 Task: In the  document Love.docx Use the tool word Count 'and display word count while typing' Create the translated copy of the document in  'German' Change notification to  None
Action: Mouse moved to (302, 483)
Screenshot: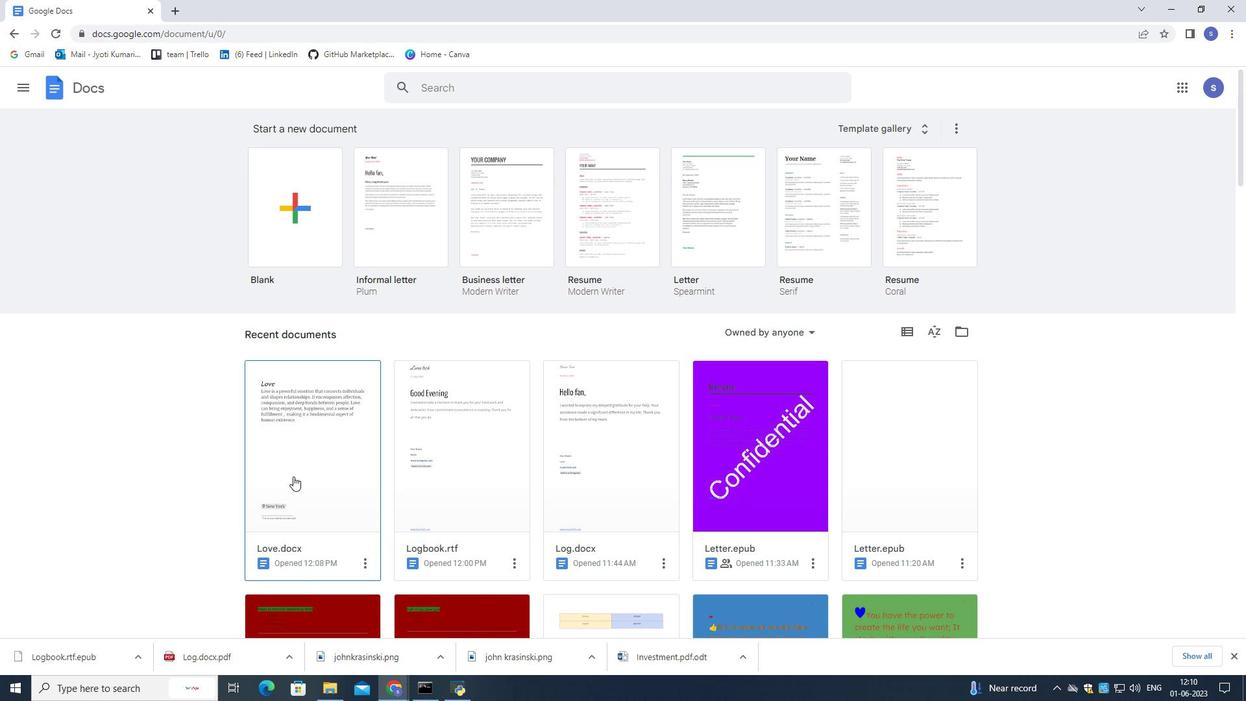 
Action: Mouse pressed left at (302, 483)
Screenshot: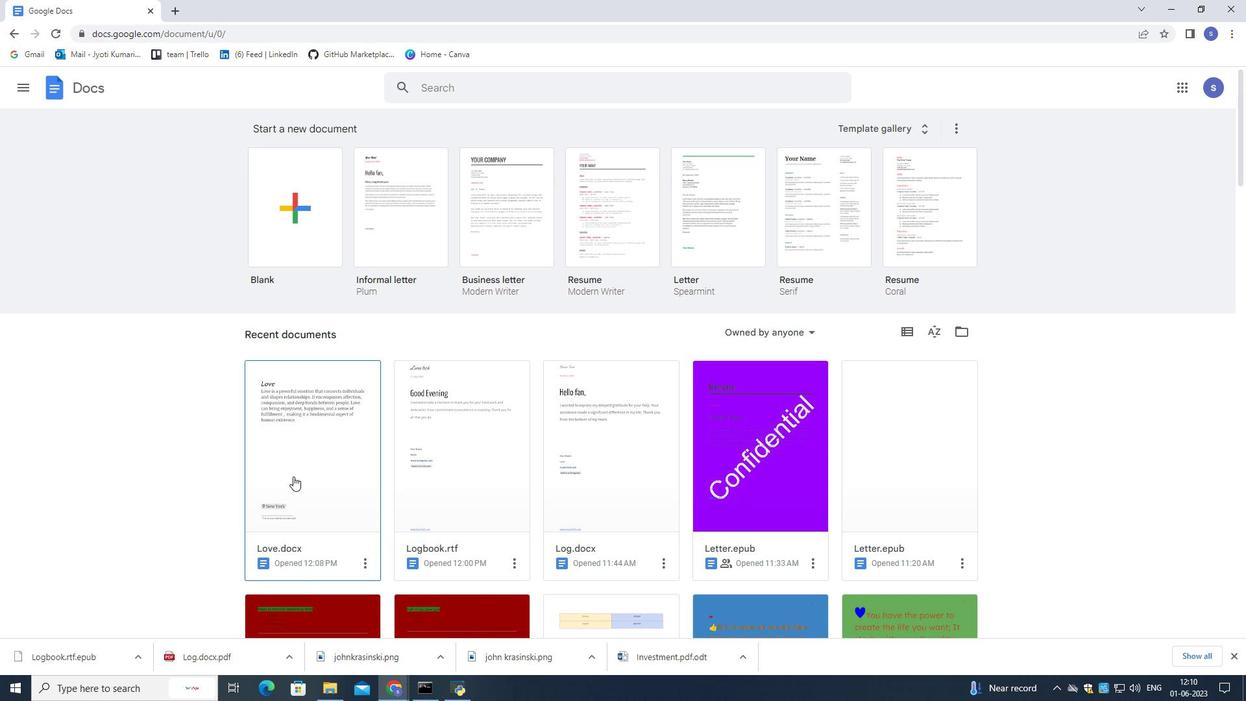 
Action: Mouse pressed left at (302, 483)
Screenshot: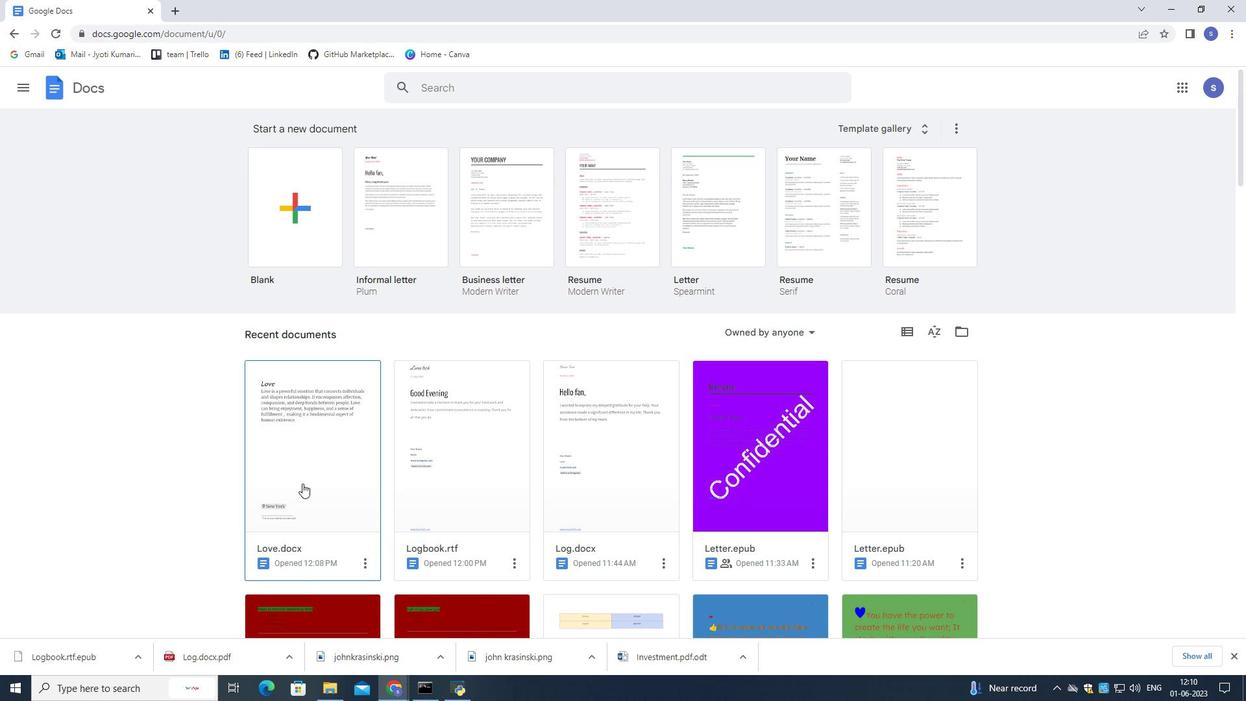
Action: Mouse moved to (214, 100)
Screenshot: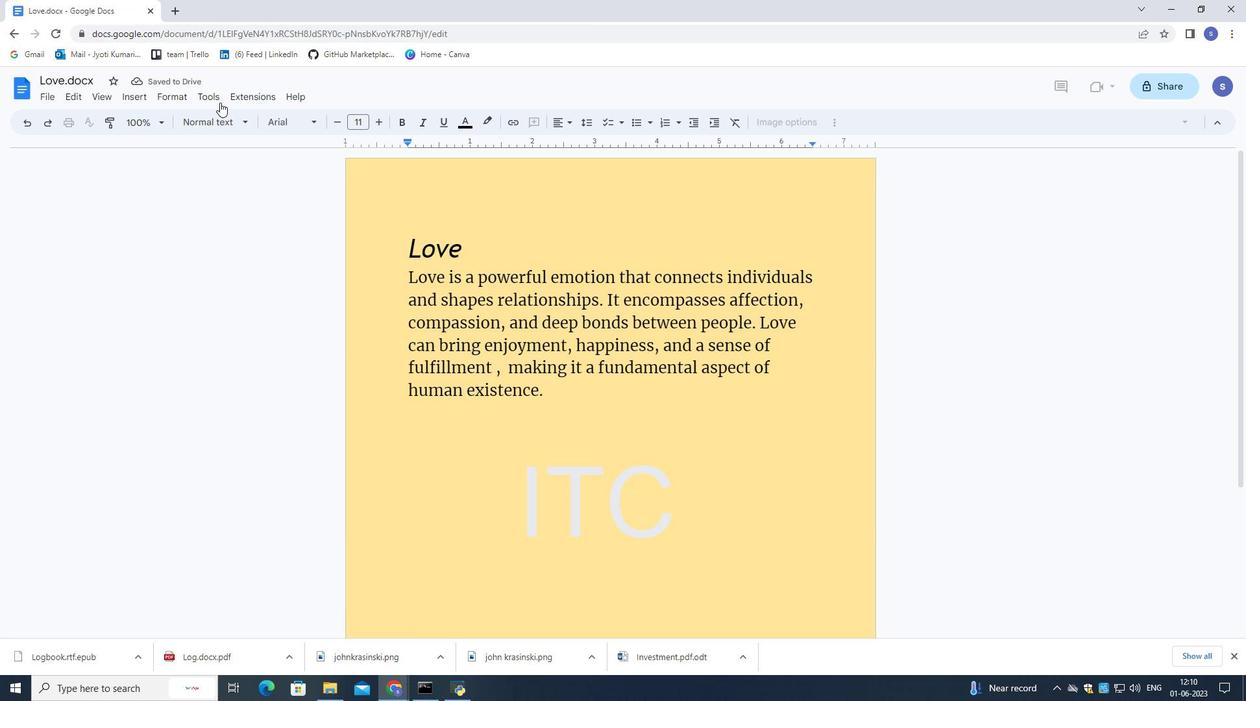 
Action: Mouse pressed left at (214, 100)
Screenshot: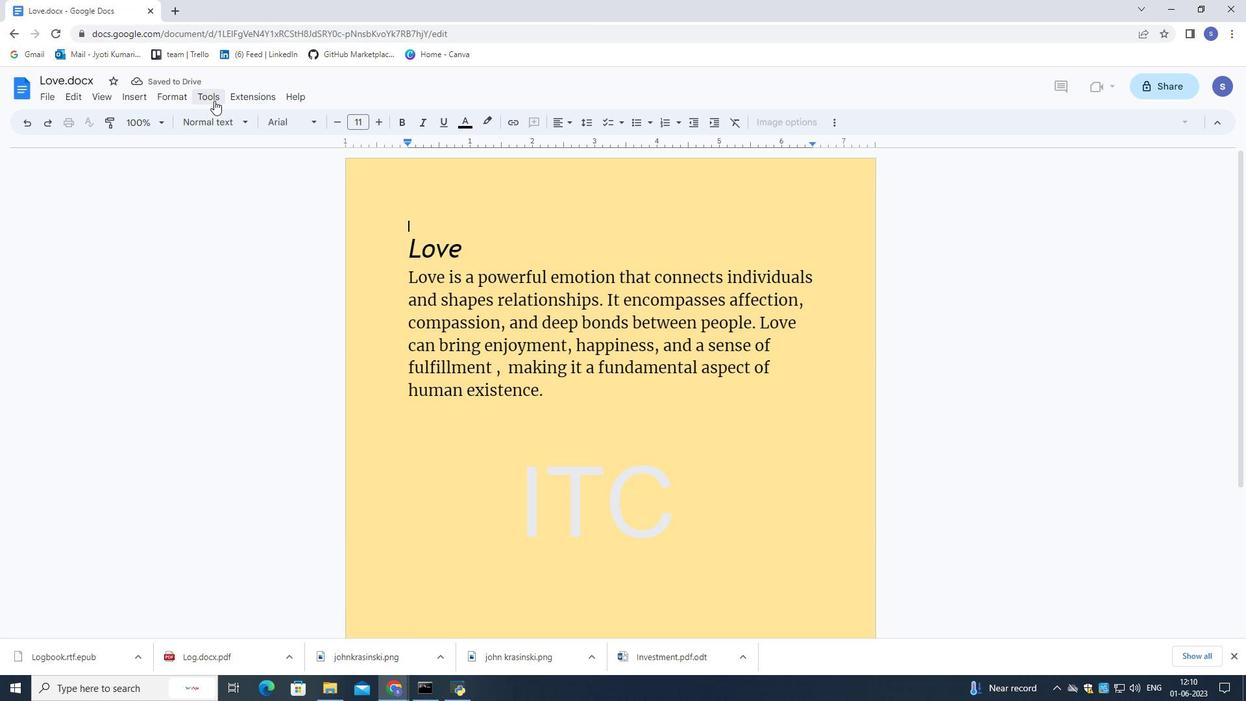 
Action: Mouse moved to (232, 135)
Screenshot: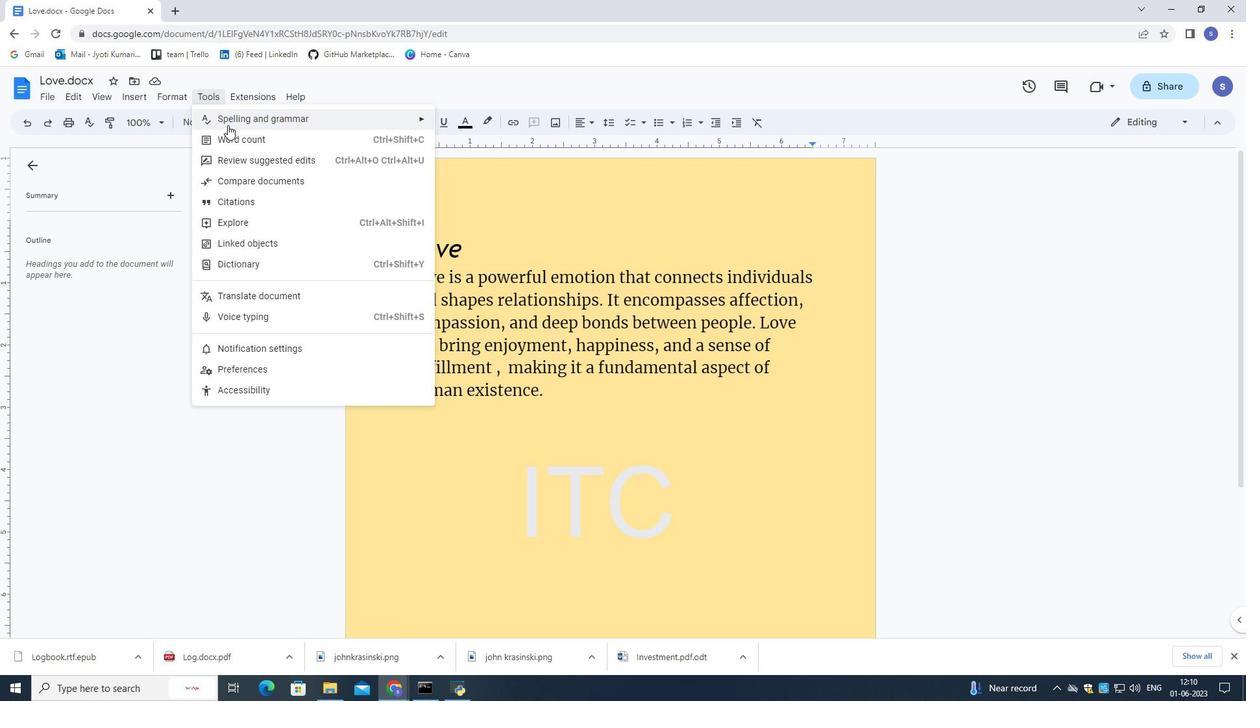 
Action: Mouse pressed left at (232, 135)
Screenshot: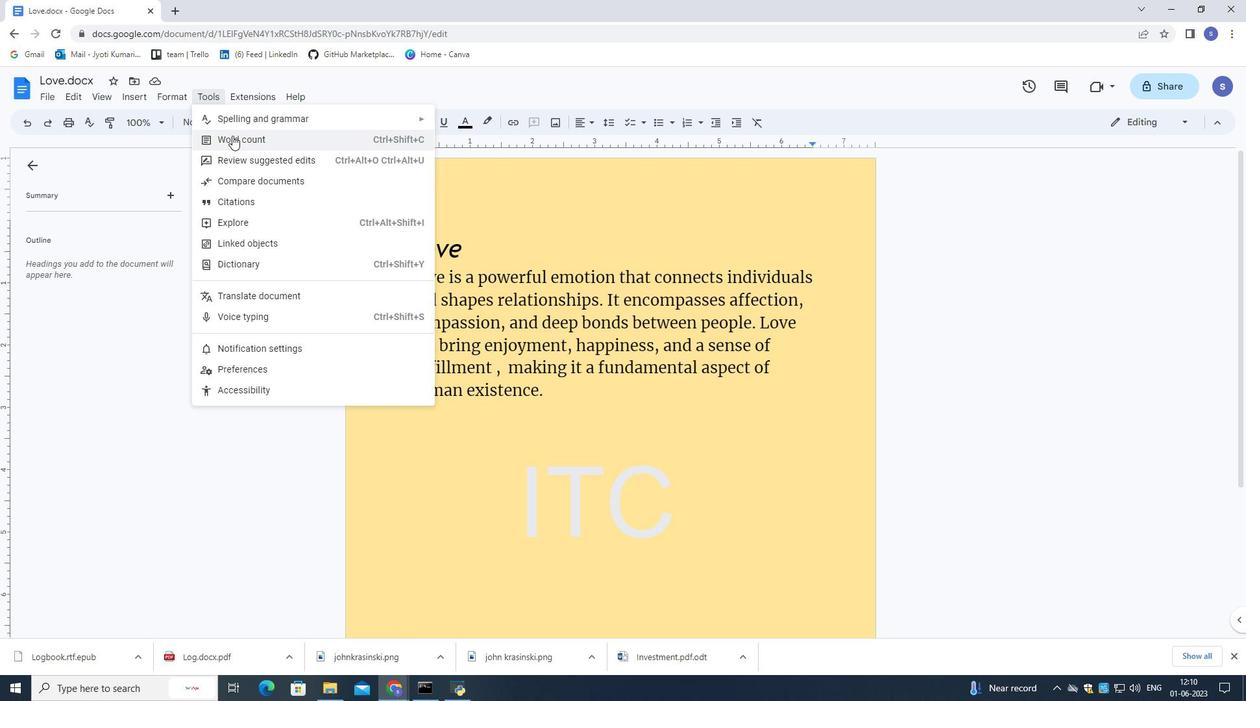 
Action: Mouse moved to (662, 403)
Screenshot: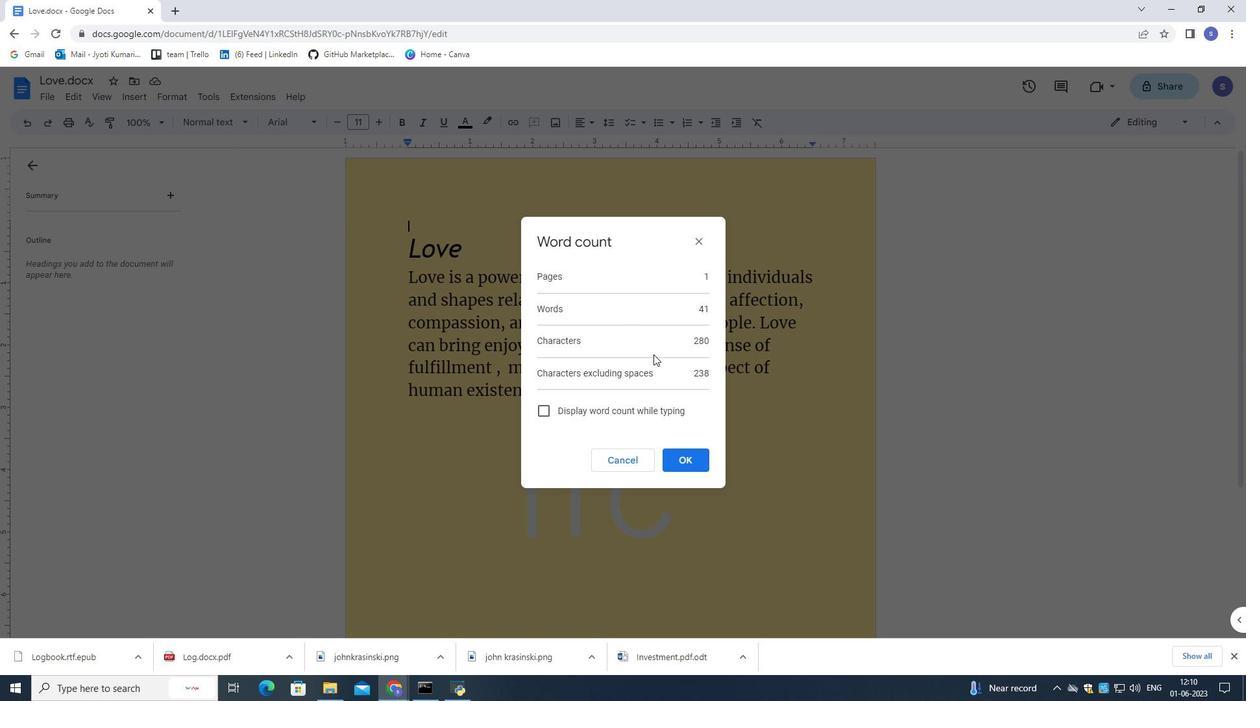 
Action: Mouse pressed left at (662, 403)
Screenshot: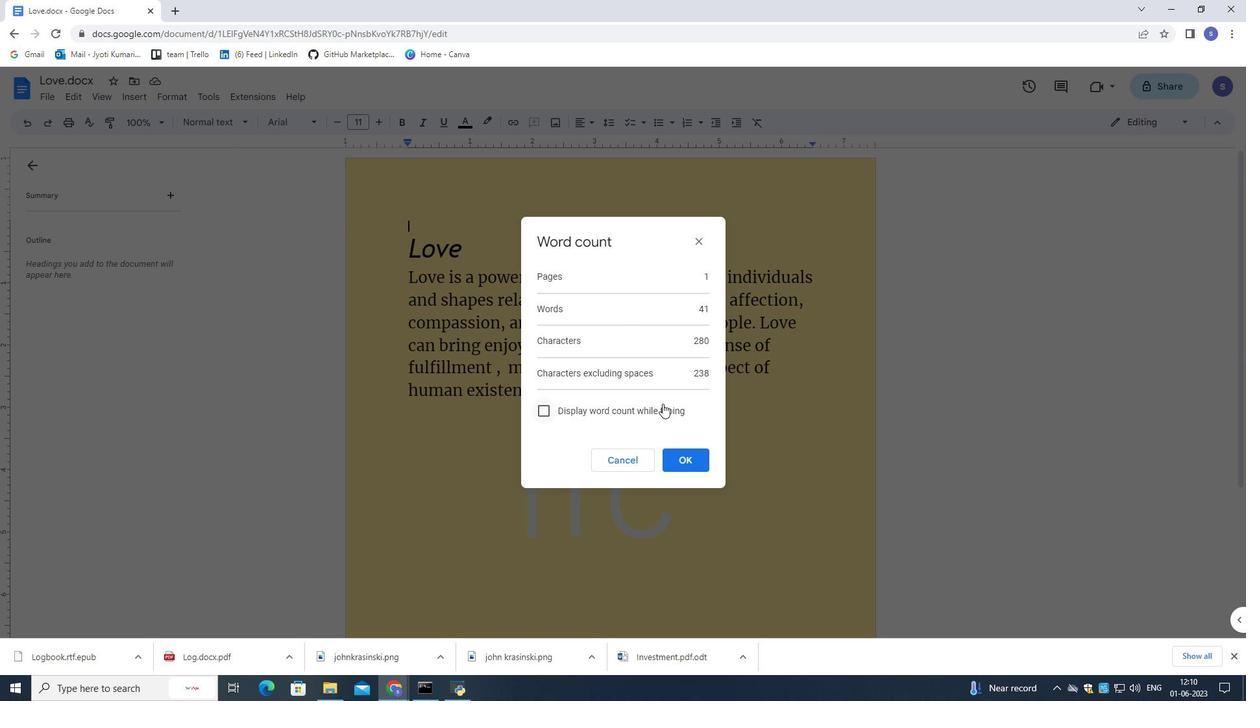 
Action: Mouse moved to (693, 457)
Screenshot: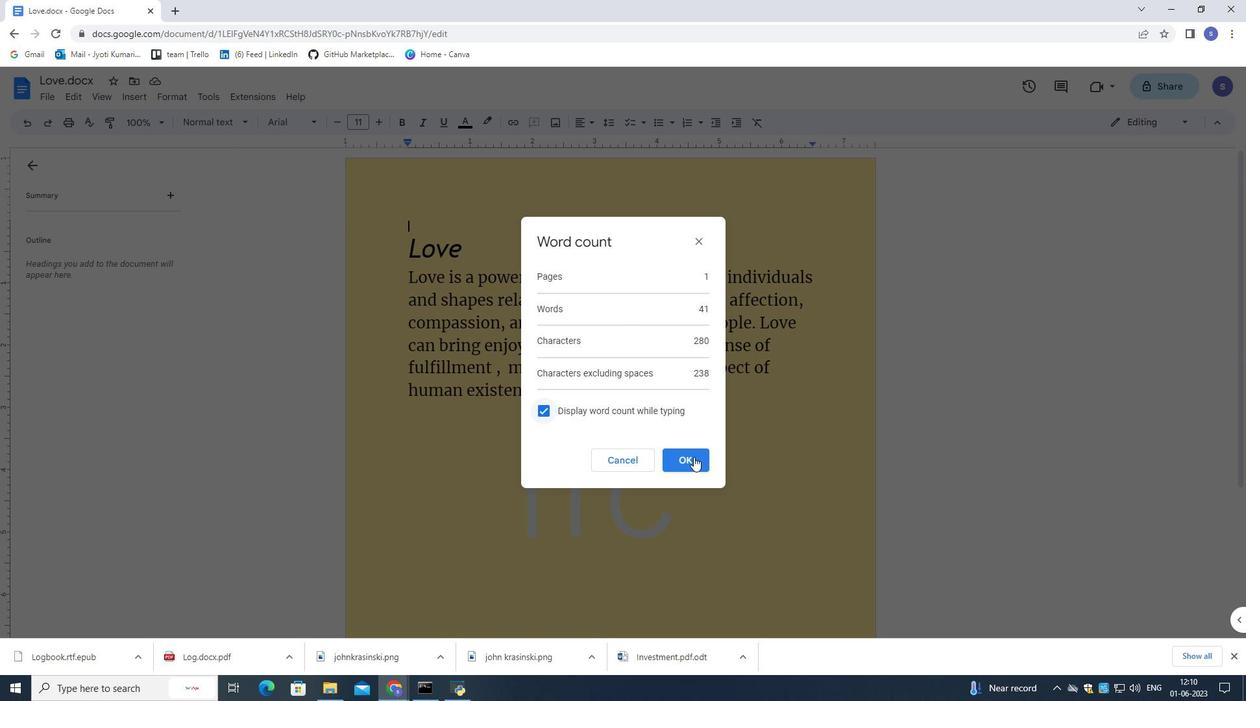 
Action: Mouse pressed left at (693, 457)
Screenshot: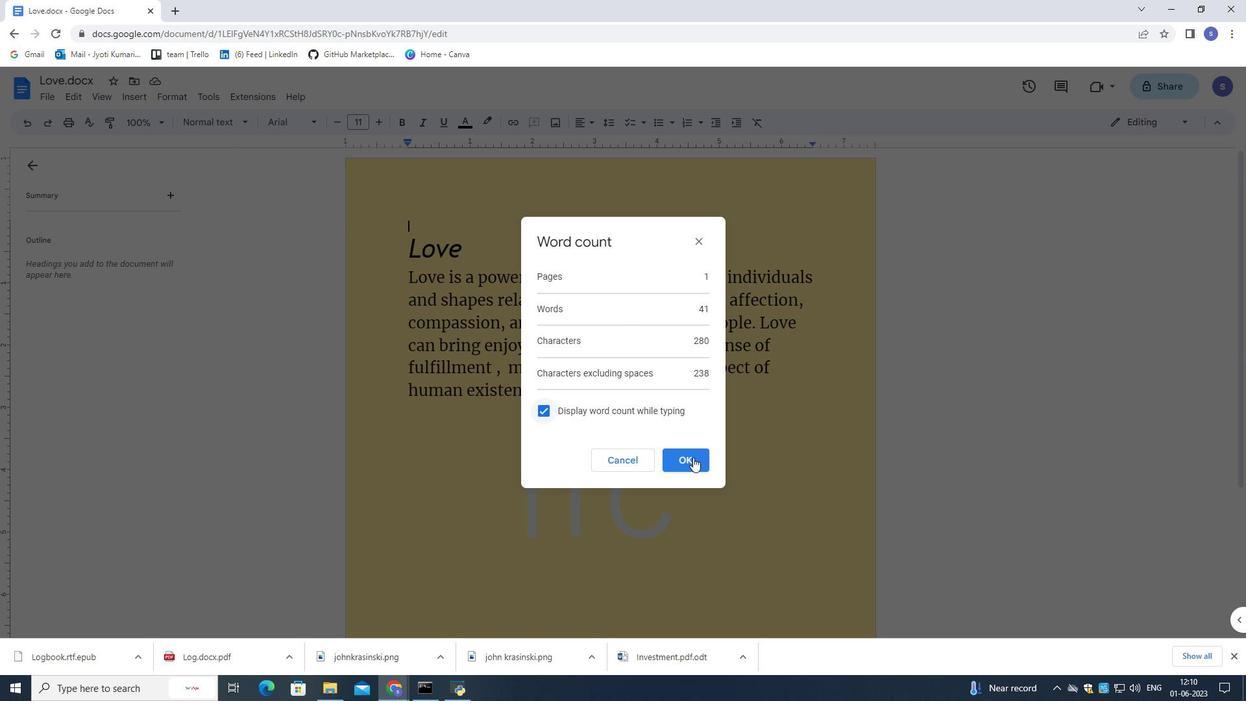 
Action: Mouse moved to (169, 96)
Screenshot: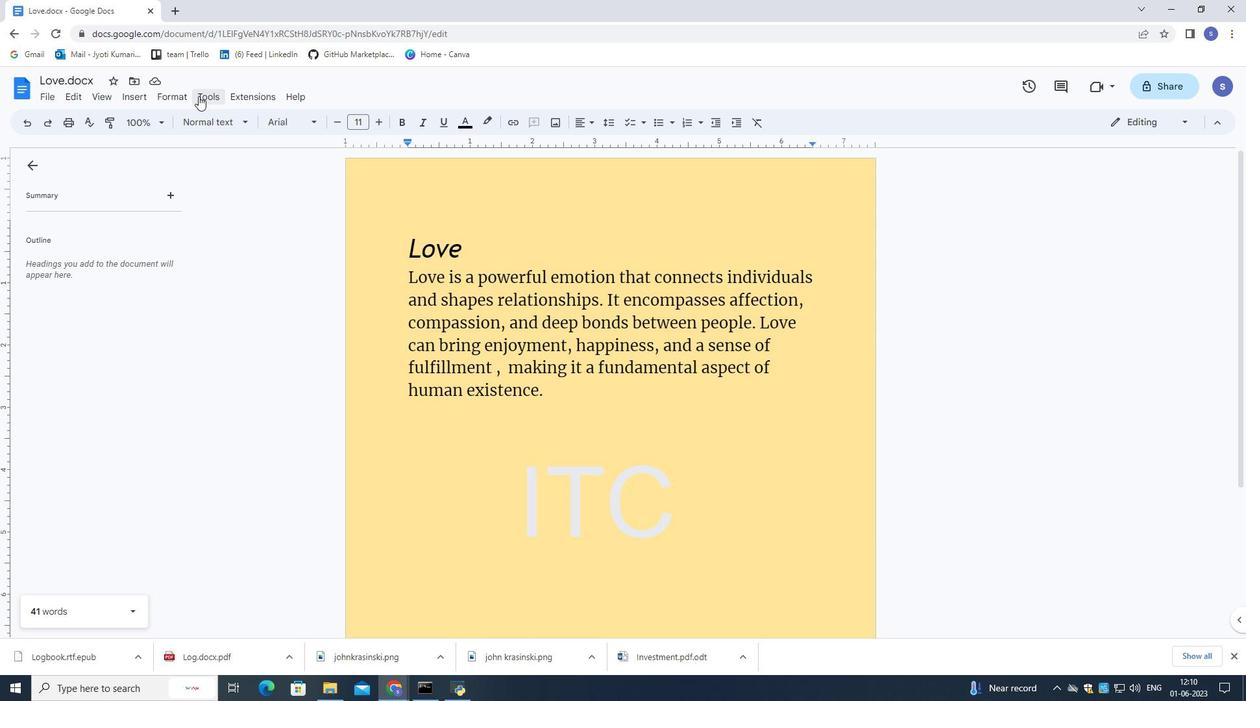 
Action: Mouse pressed left at (169, 96)
Screenshot: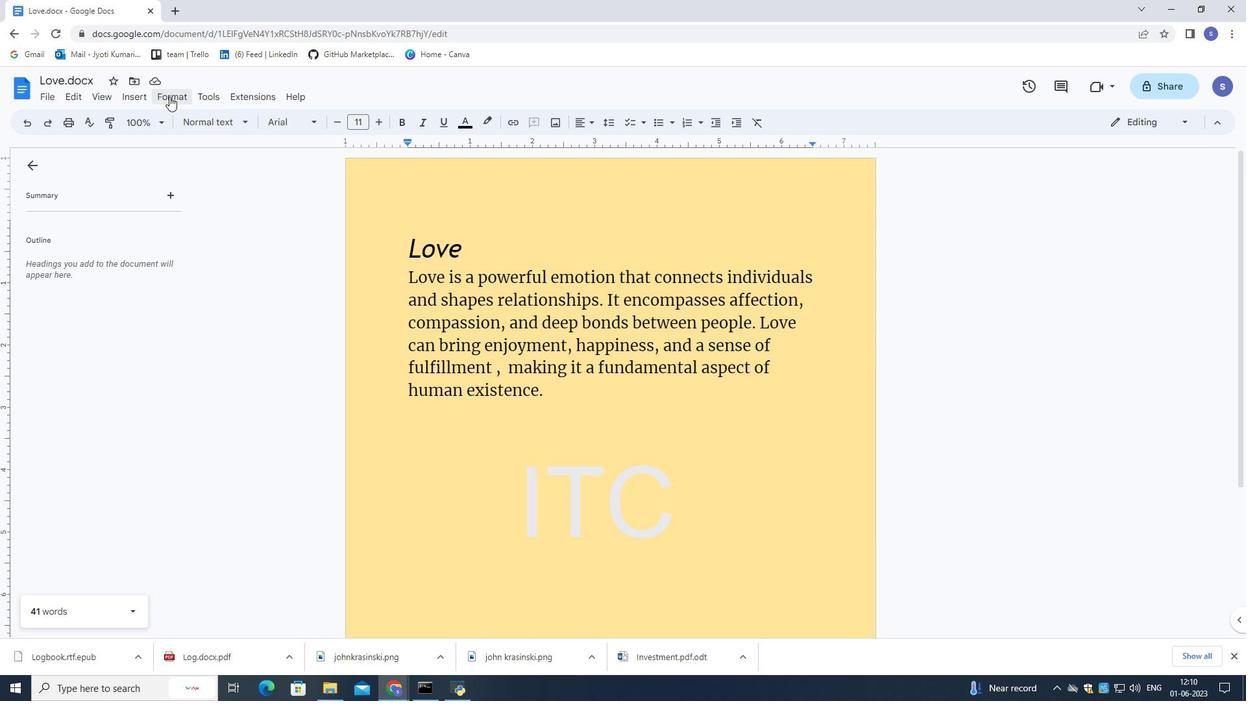 
Action: Mouse moved to (272, 294)
Screenshot: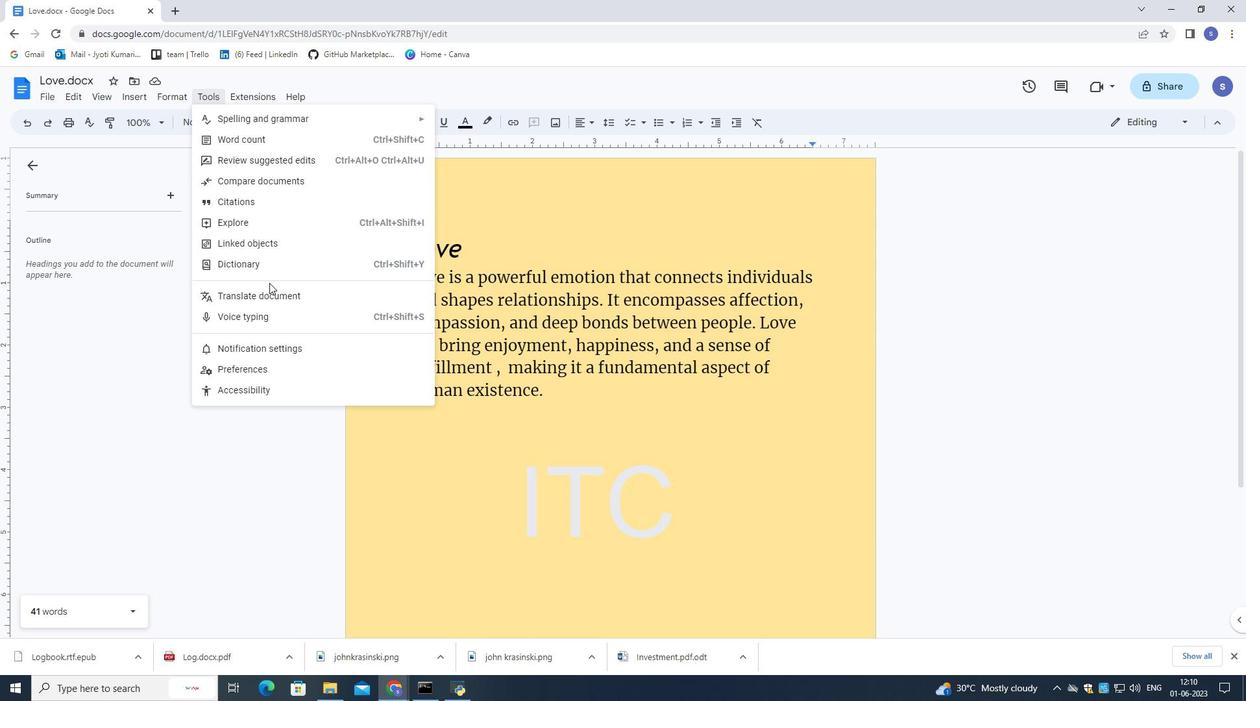 
Action: Mouse pressed left at (272, 294)
Screenshot: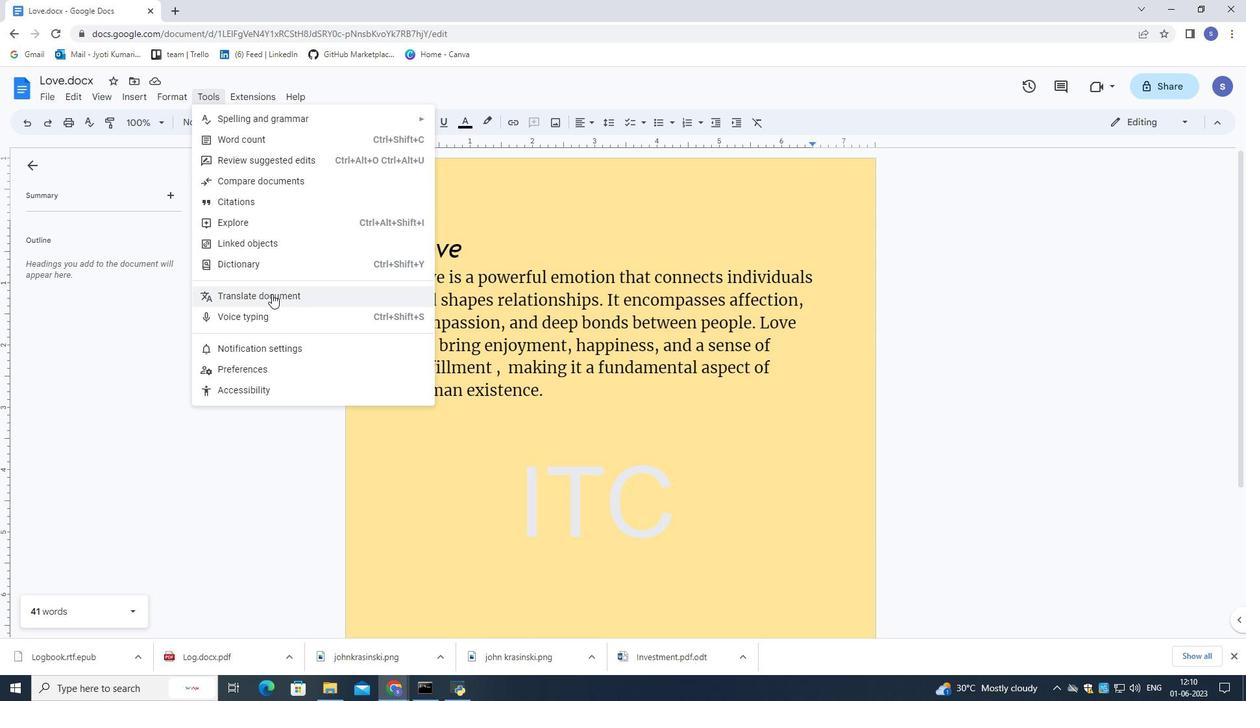 
Action: Mouse moved to (582, 375)
Screenshot: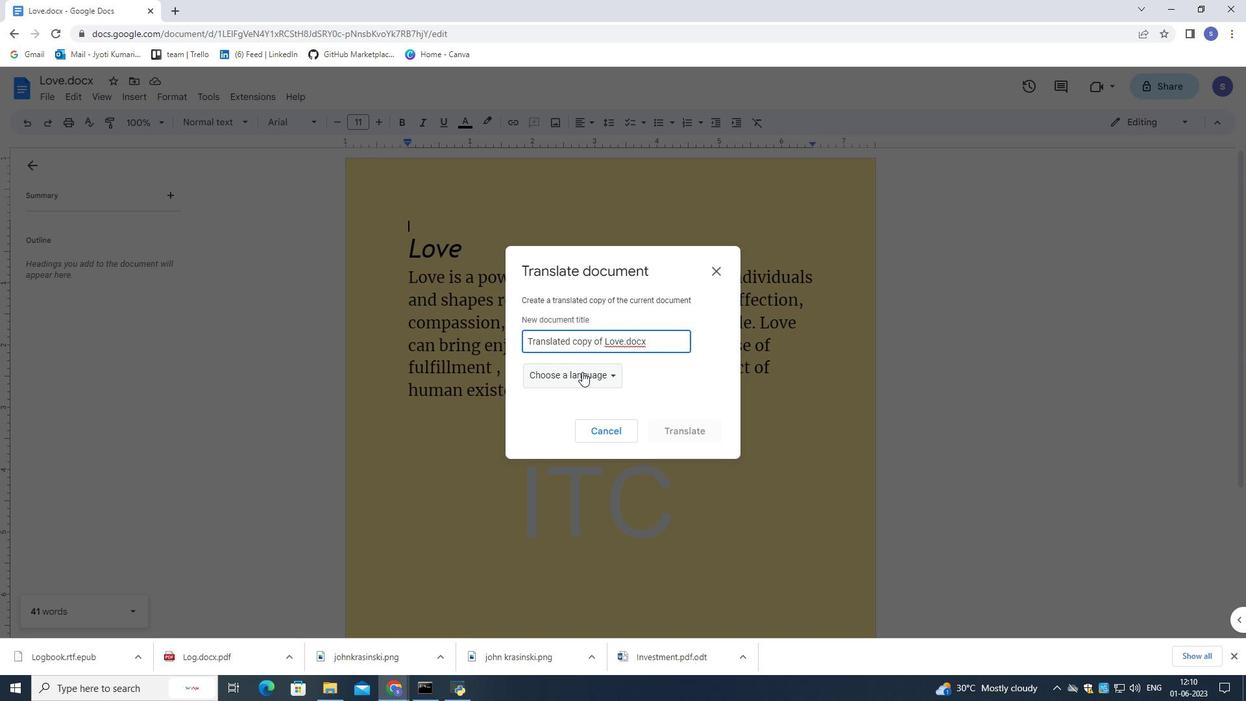 
Action: Mouse pressed left at (582, 375)
Screenshot: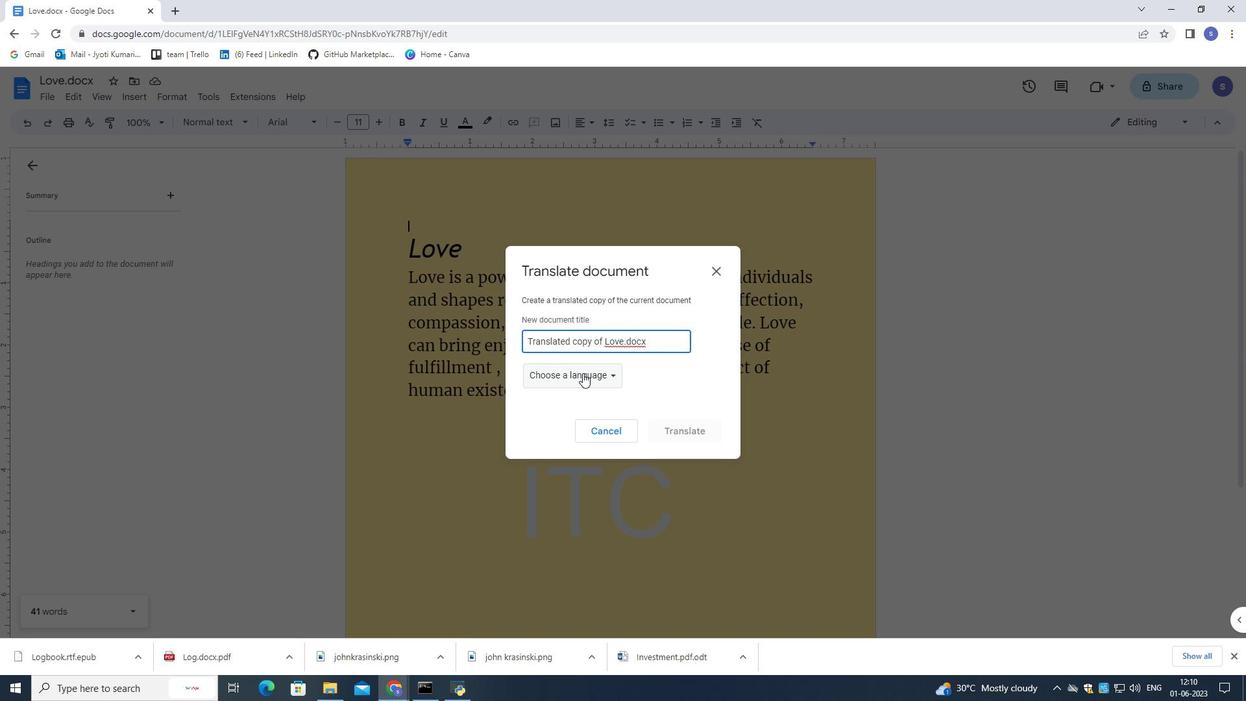 
Action: Mouse moved to (582, 464)
Screenshot: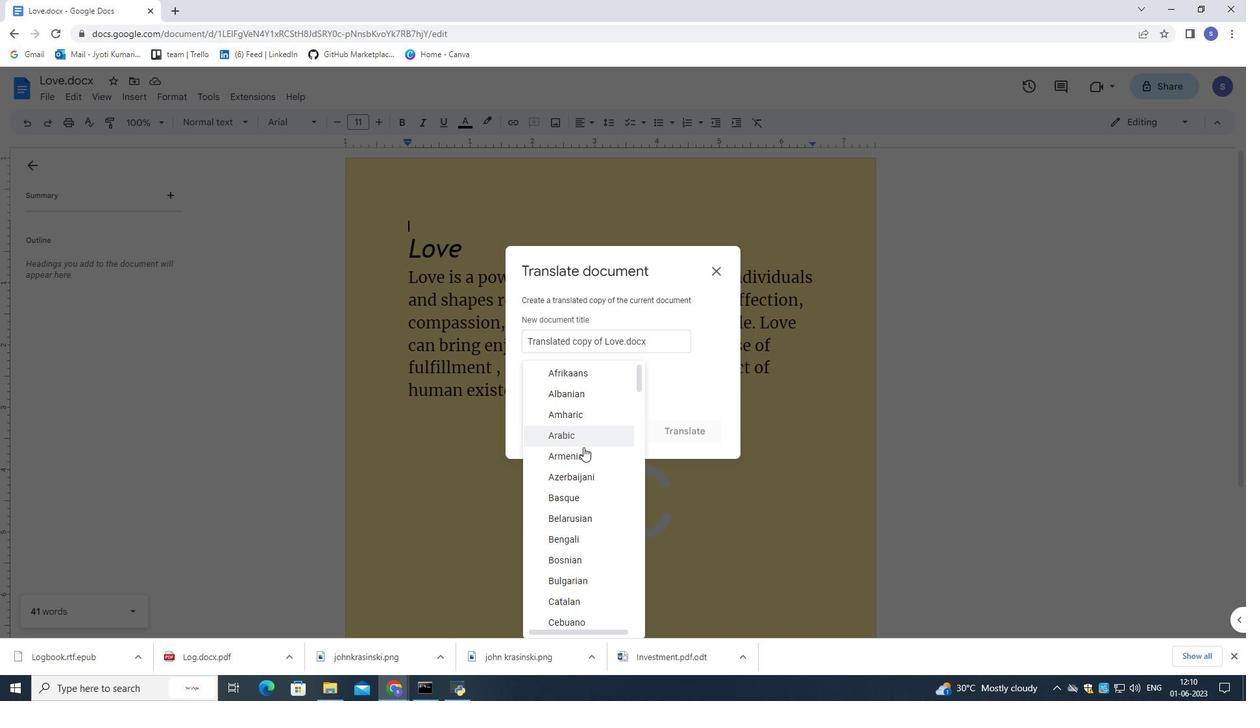 
Action: Mouse scrolled (582, 463) with delta (0, 0)
Screenshot: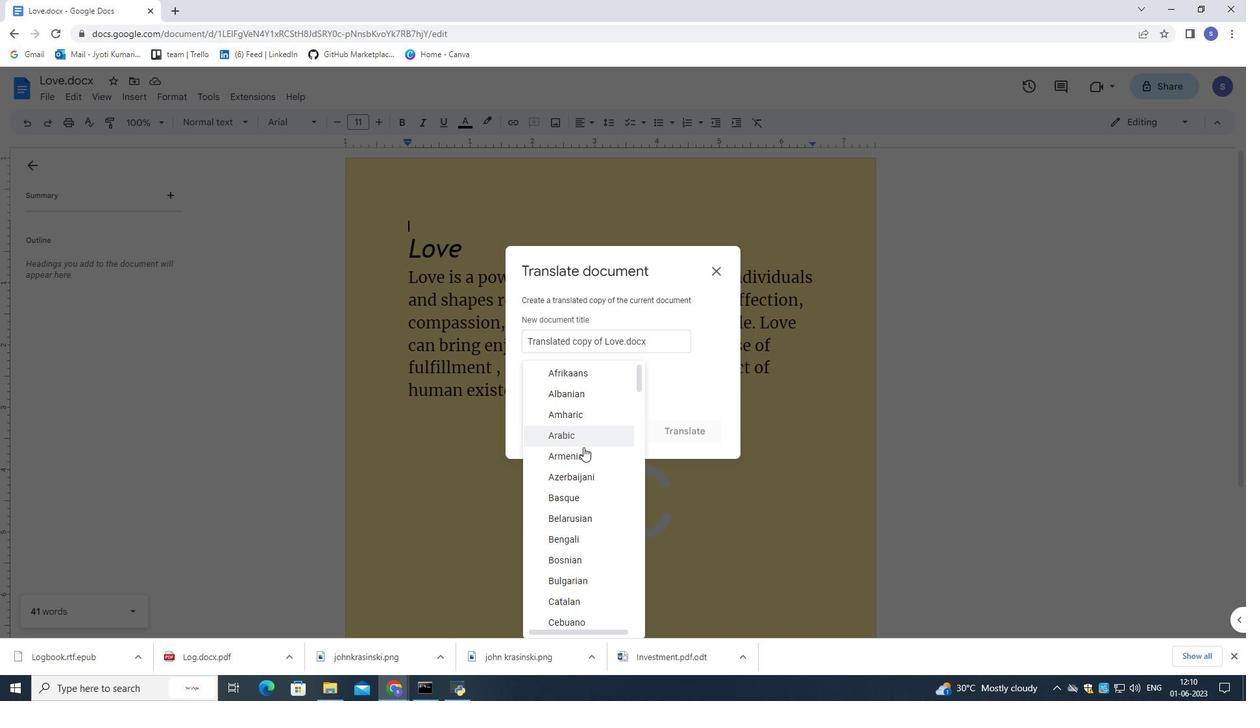 
Action: Mouse moved to (582, 464)
Screenshot: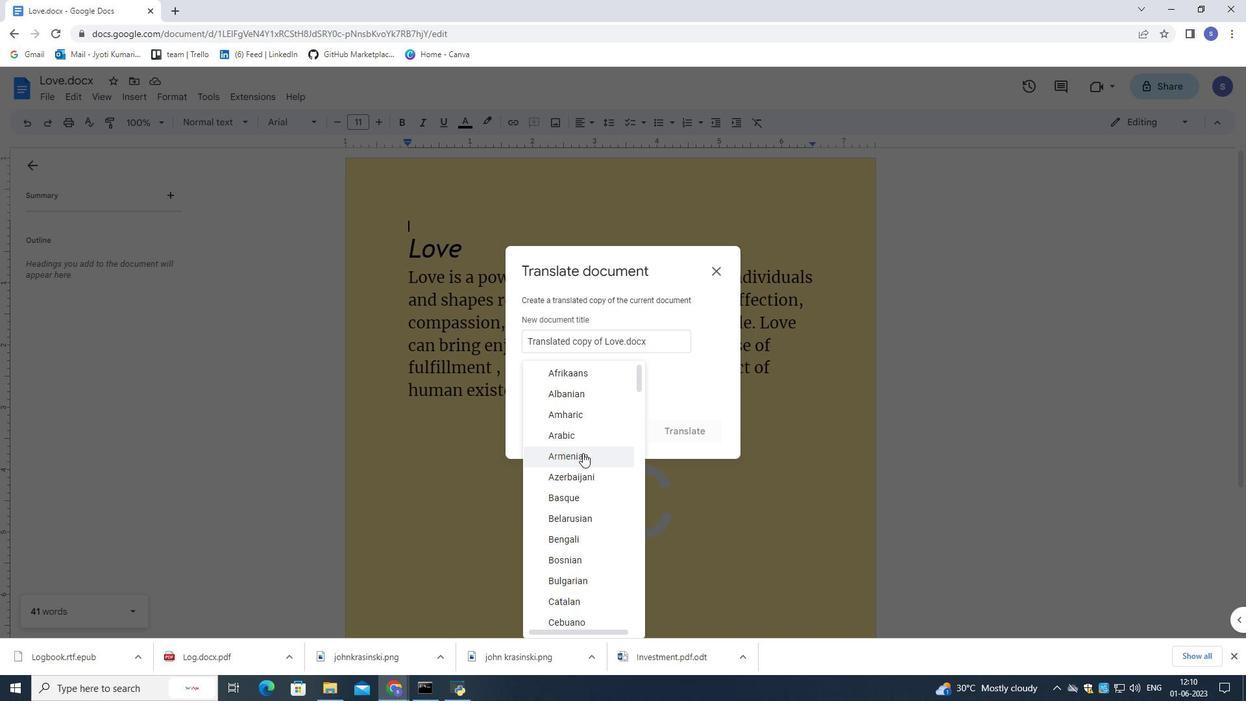 
Action: Mouse scrolled (582, 464) with delta (0, 0)
Screenshot: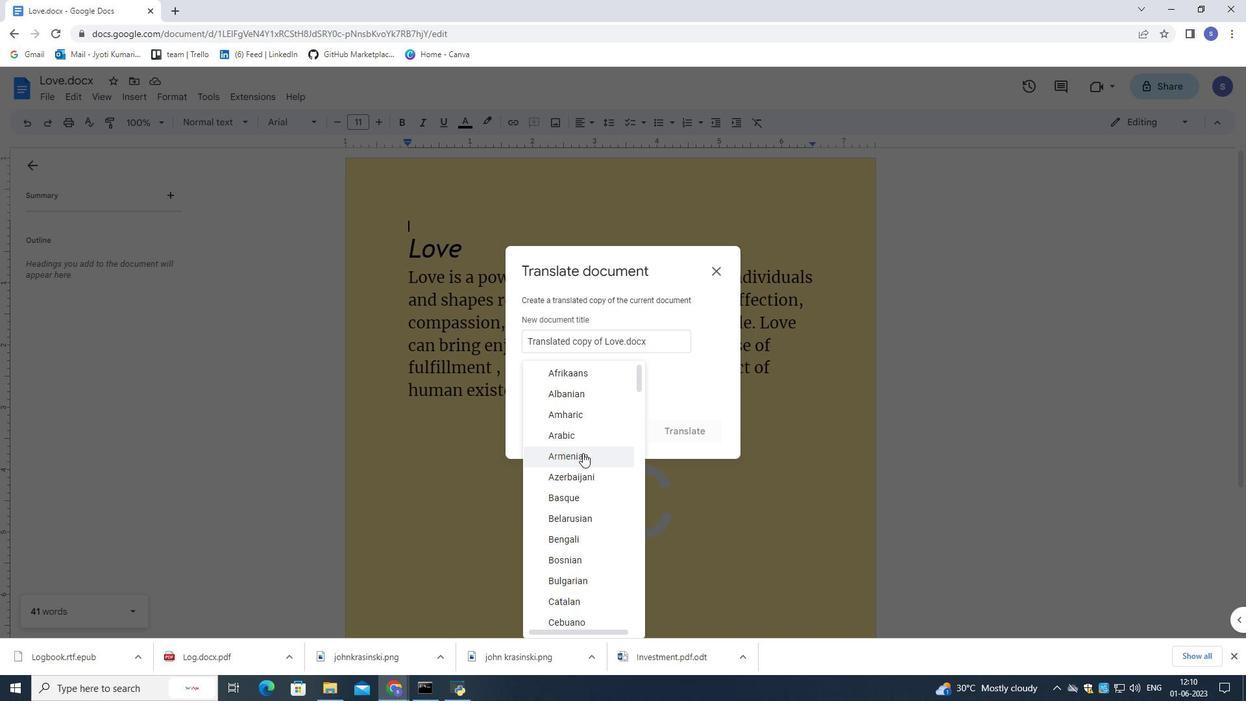
Action: Mouse scrolled (582, 464) with delta (0, 0)
Screenshot: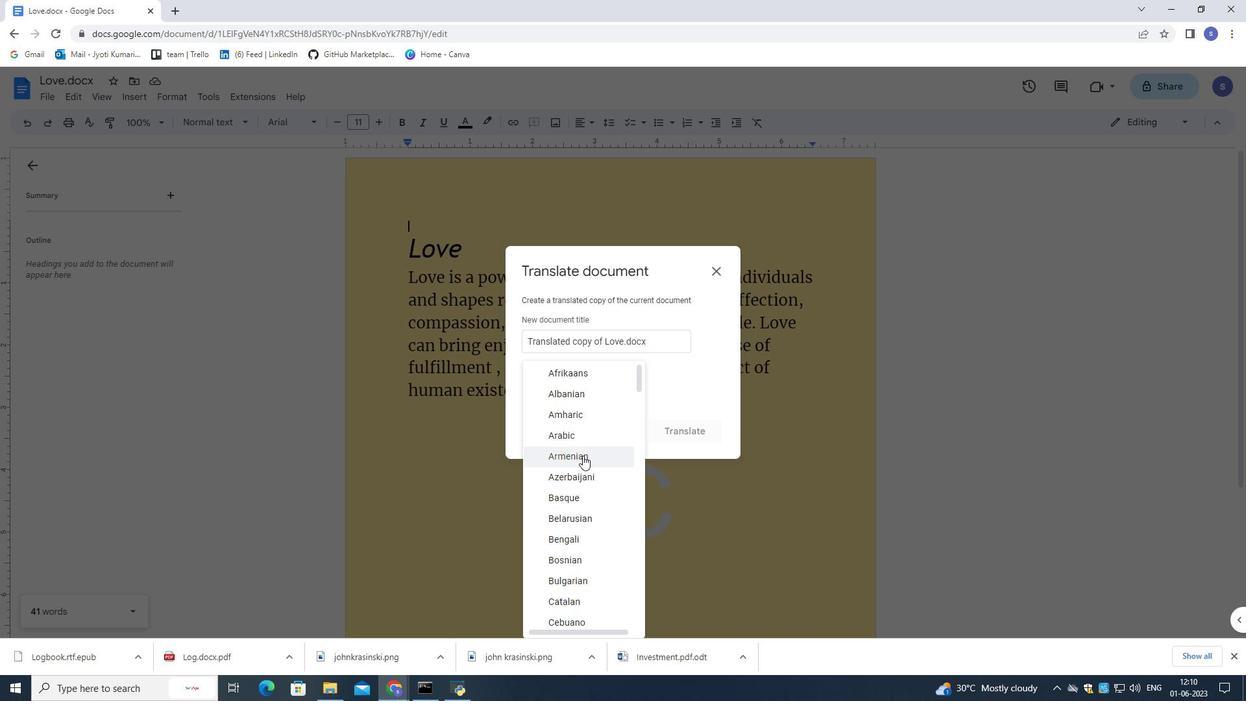 
Action: Mouse scrolled (582, 464) with delta (0, 0)
Screenshot: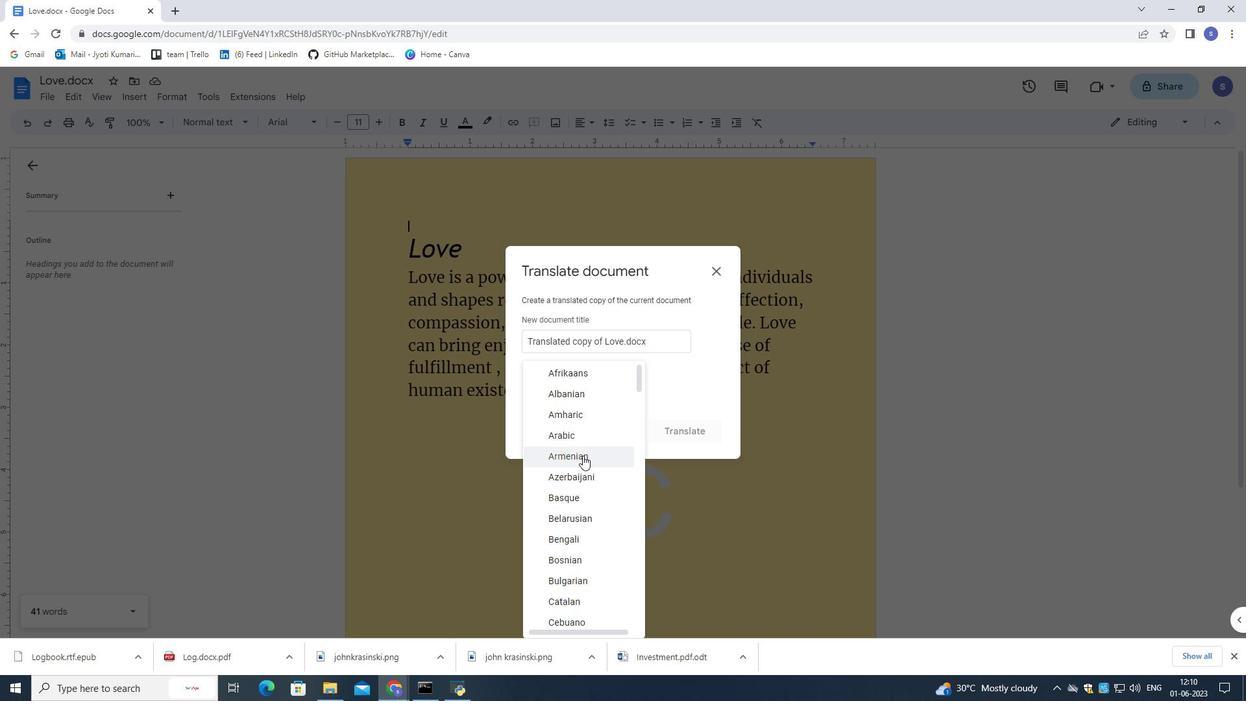 
Action: Mouse scrolled (582, 464) with delta (0, 0)
Screenshot: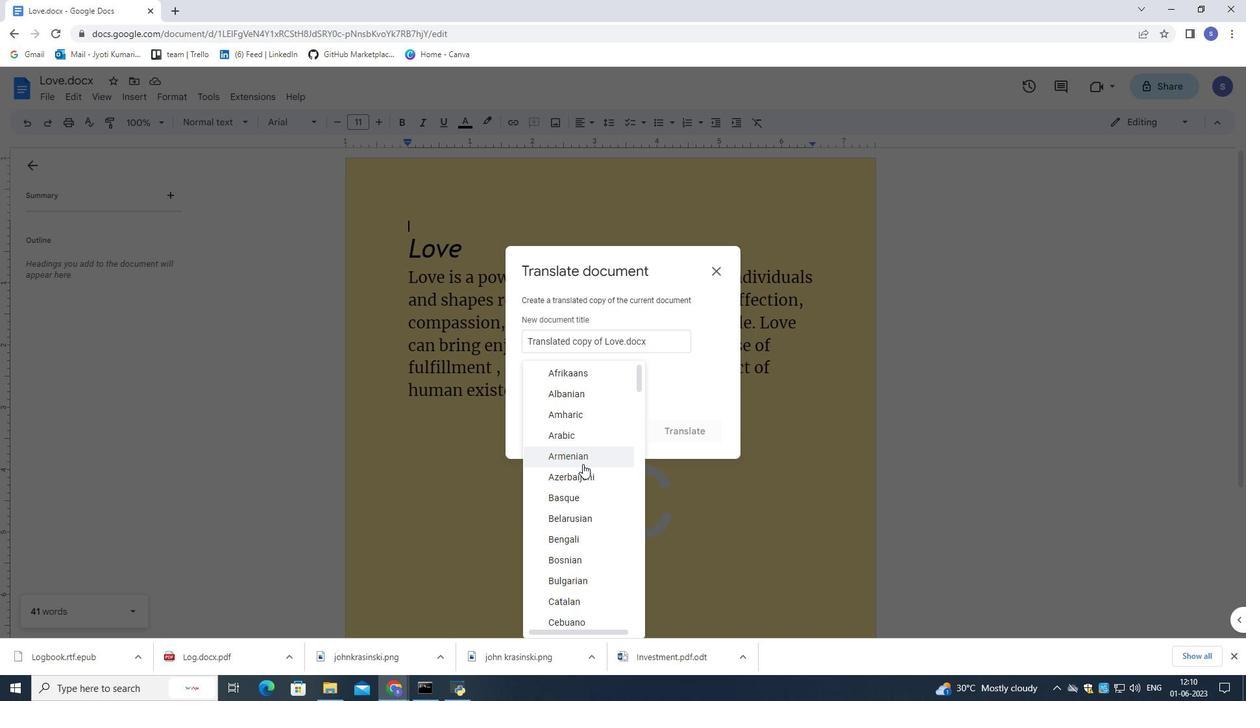 
Action: Mouse scrolled (582, 464) with delta (0, 0)
Screenshot: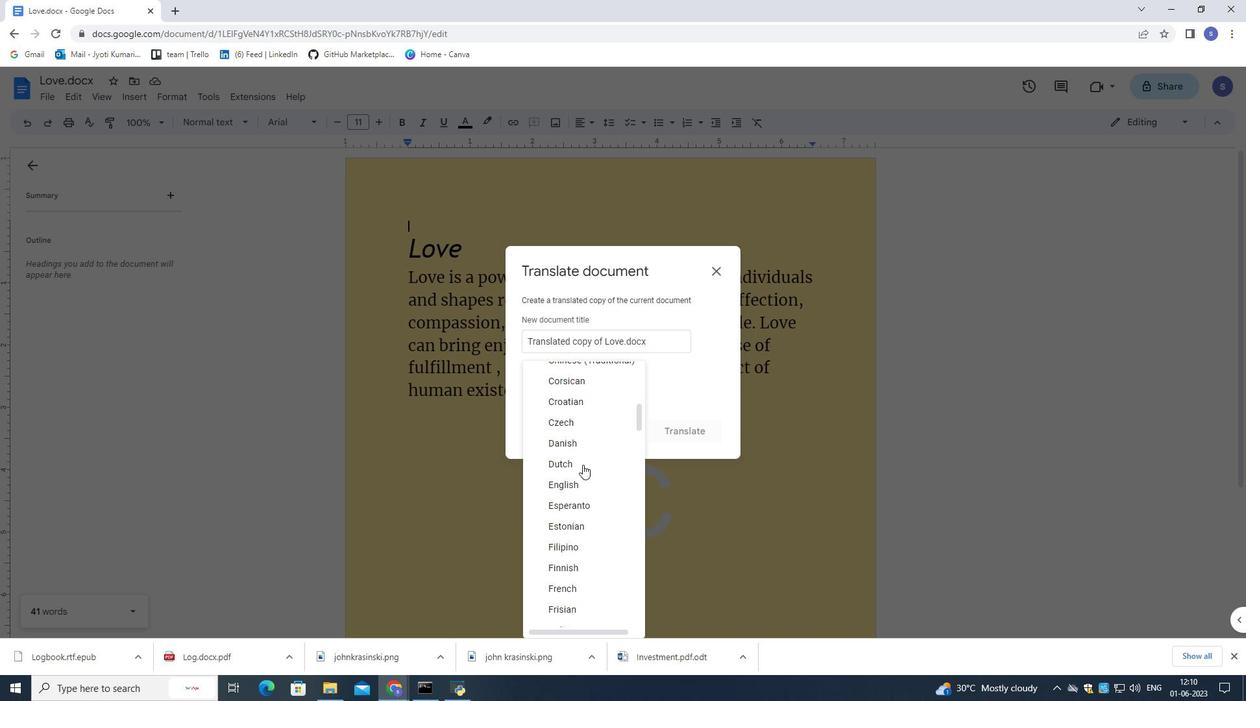 
Action: Mouse scrolled (582, 464) with delta (0, 0)
Screenshot: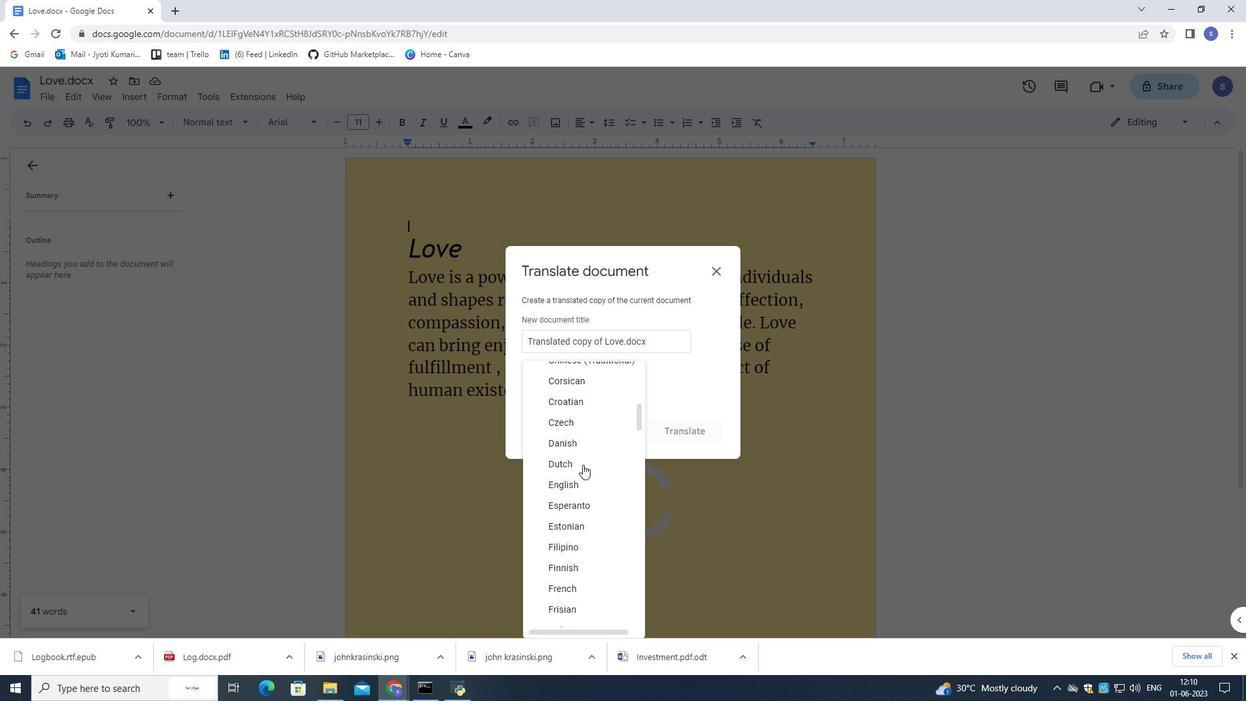 
Action: Mouse scrolled (582, 464) with delta (0, 0)
Screenshot: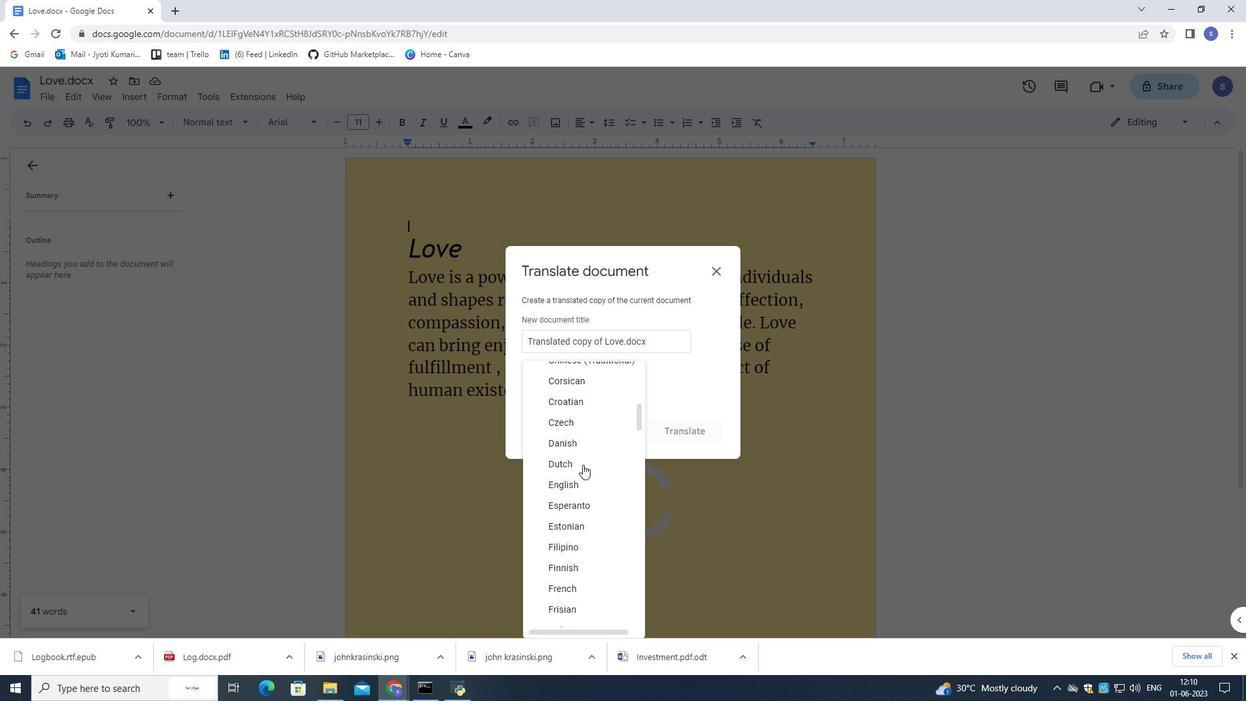 
Action: Mouse moved to (584, 471)
Screenshot: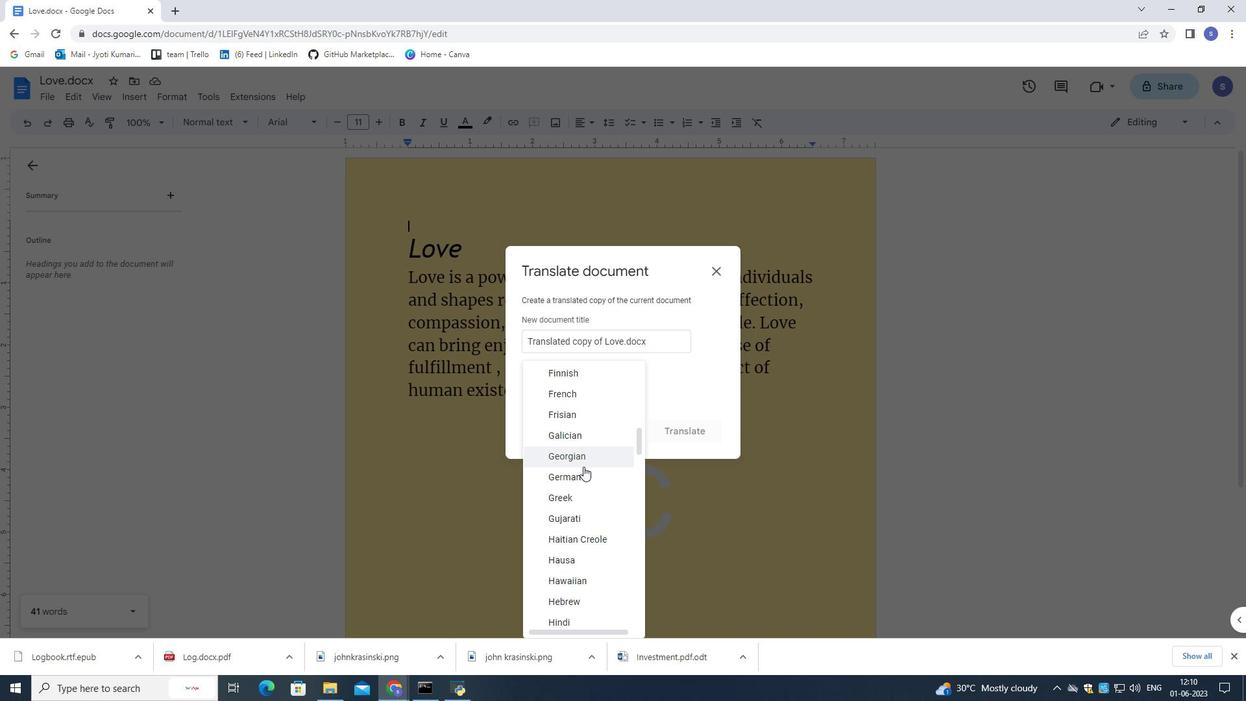 
Action: Mouse pressed left at (584, 471)
Screenshot: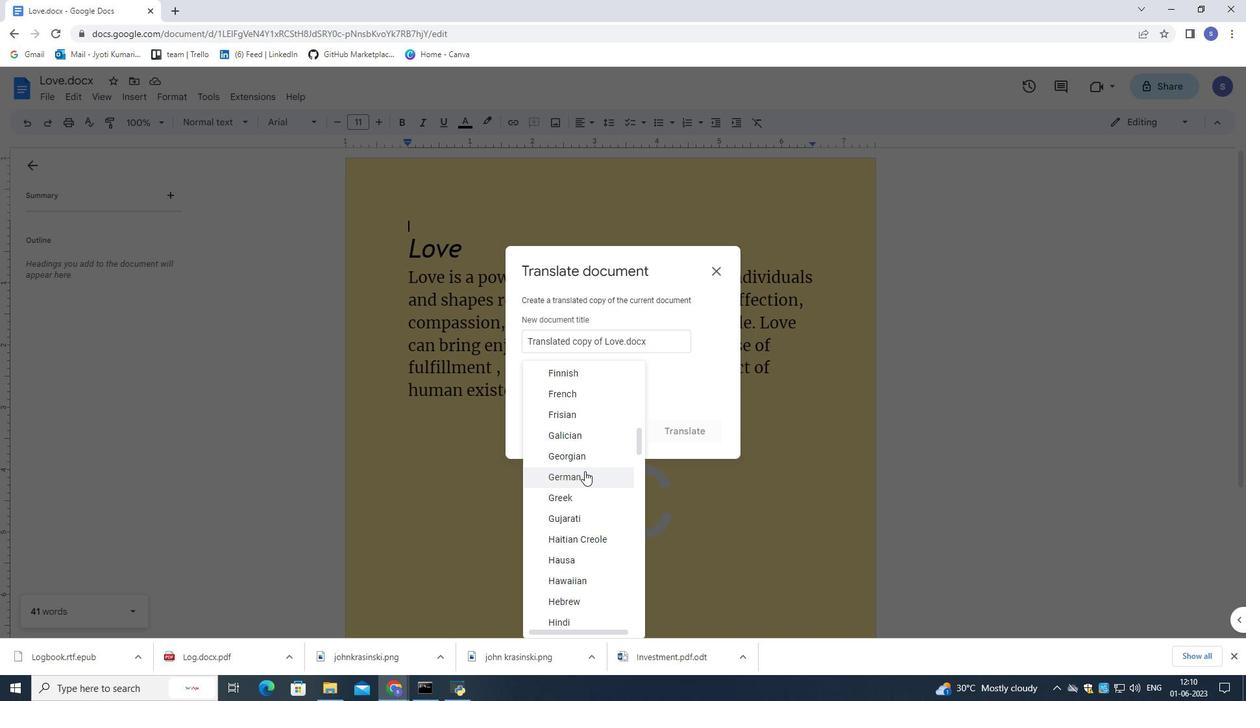 
Action: Mouse moved to (656, 434)
Screenshot: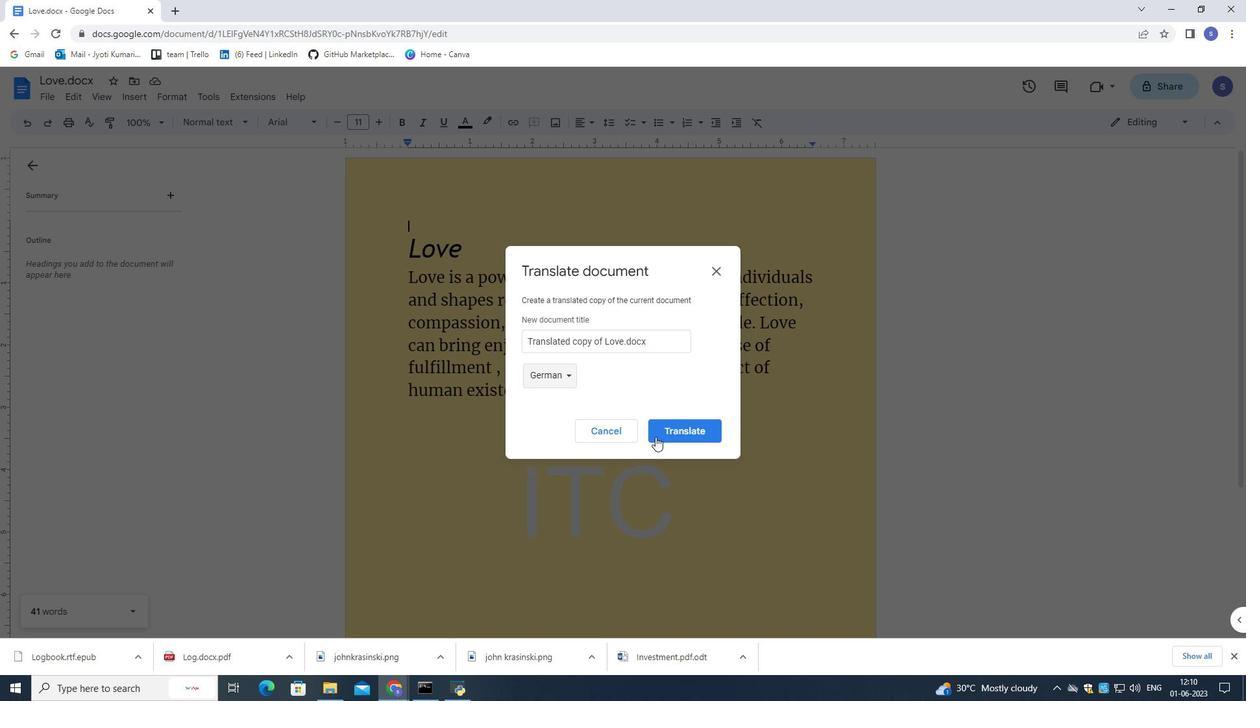 
Action: Mouse pressed left at (656, 434)
Screenshot: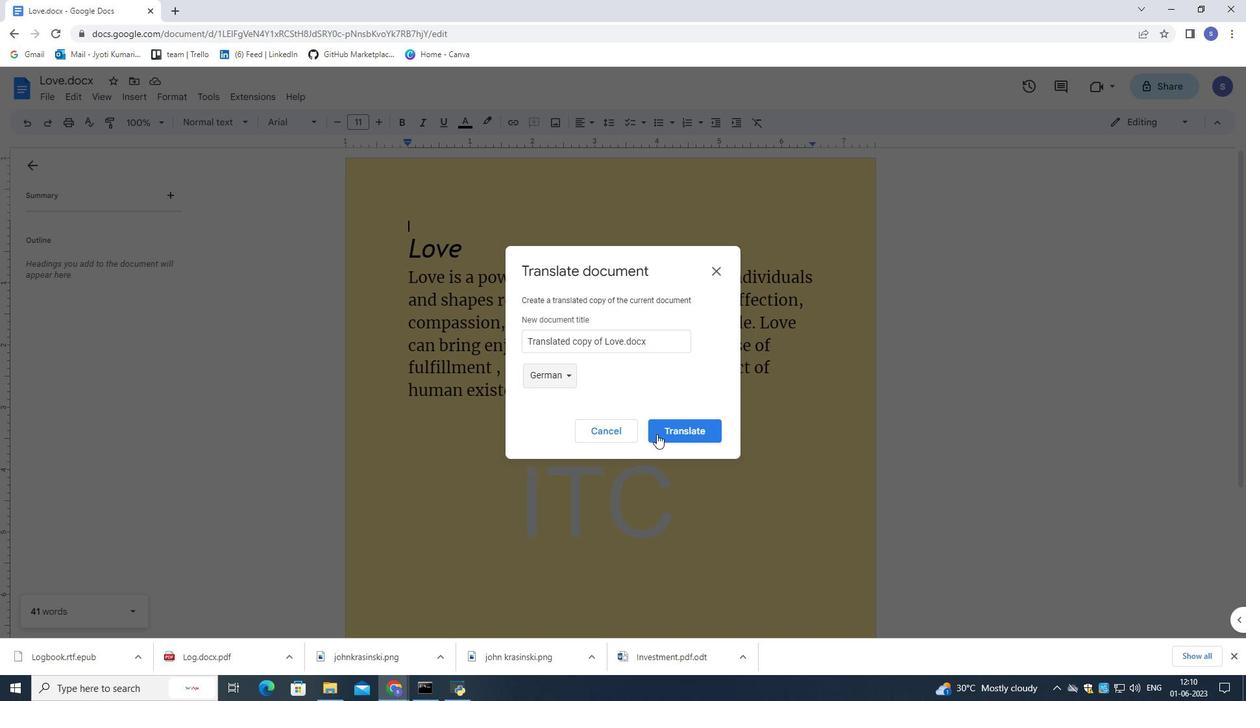 
Action: Mouse moved to (50, 97)
Screenshot: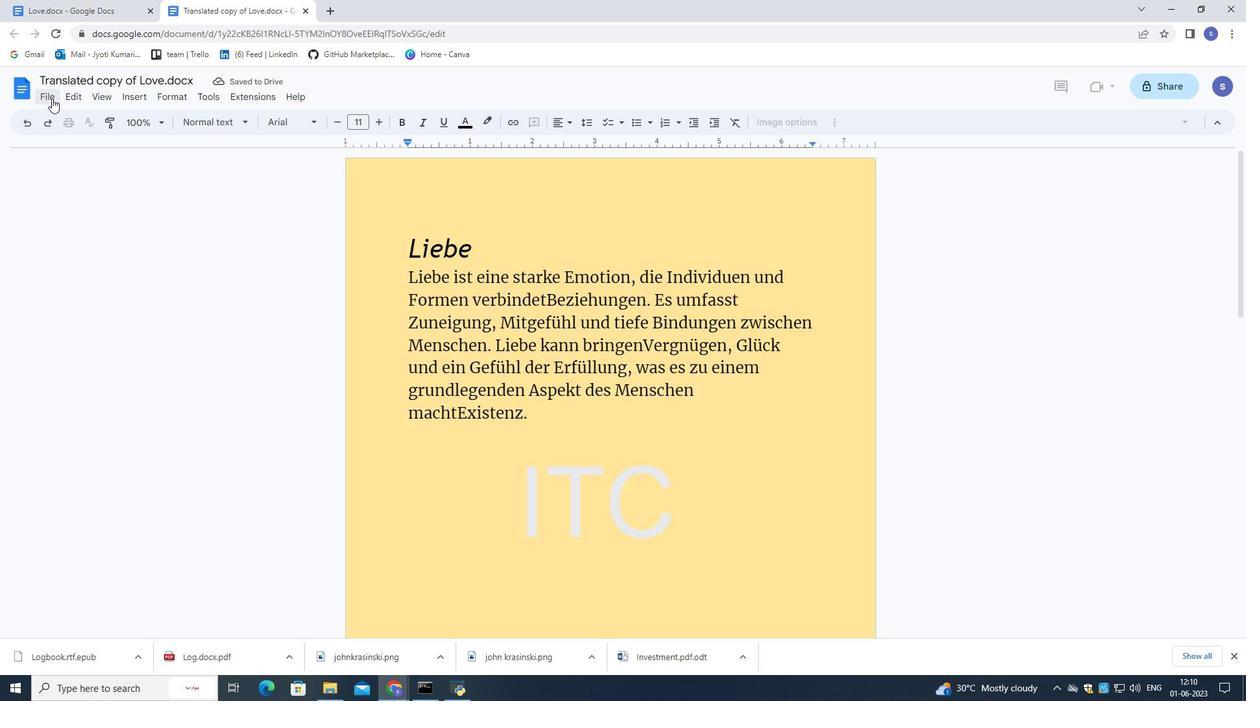 
Action: Mouse pressed left at (50, 97)
Screenshot: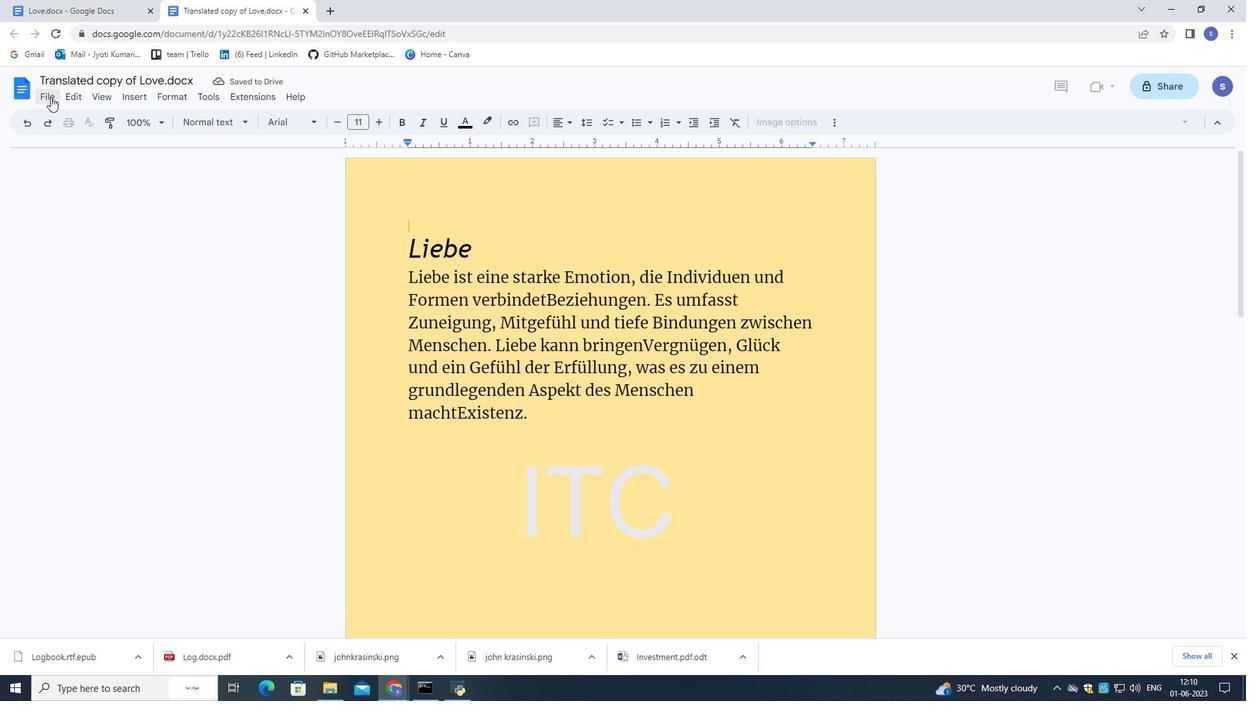 
Action: Mouse moved to (300, 346)
Screenshot: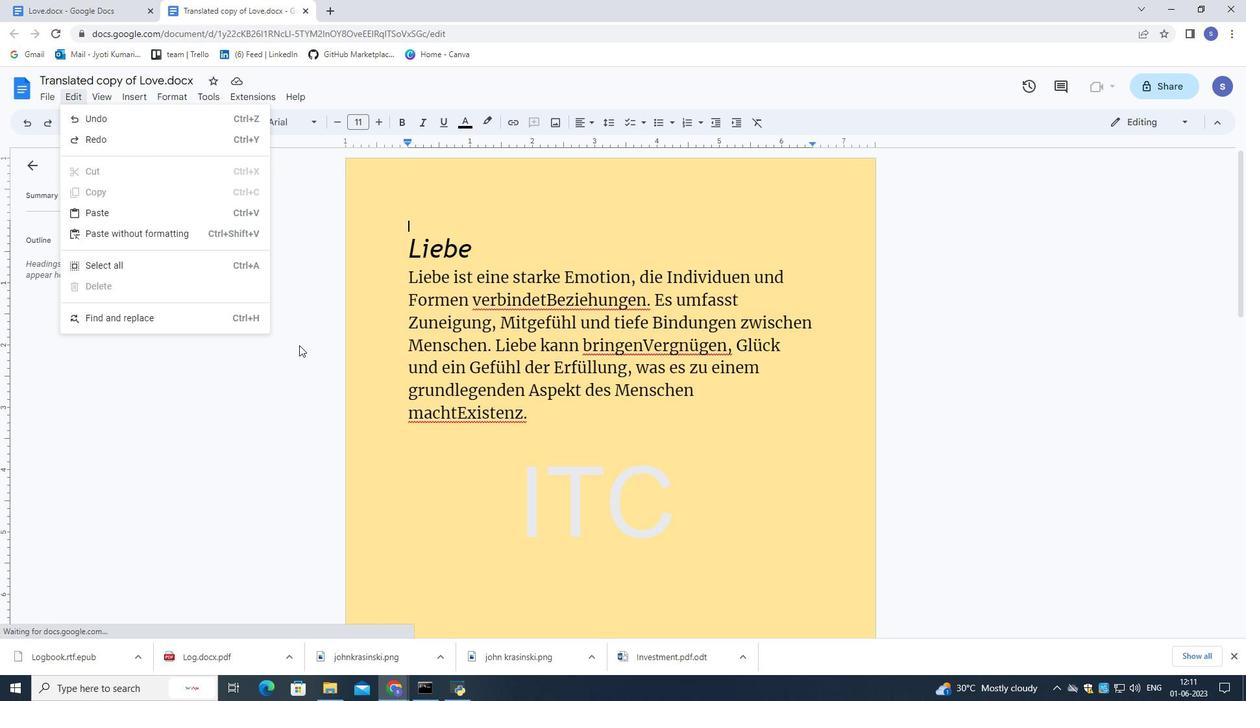 
Action: Mouse pressed left at (300, 346)
Screenshot: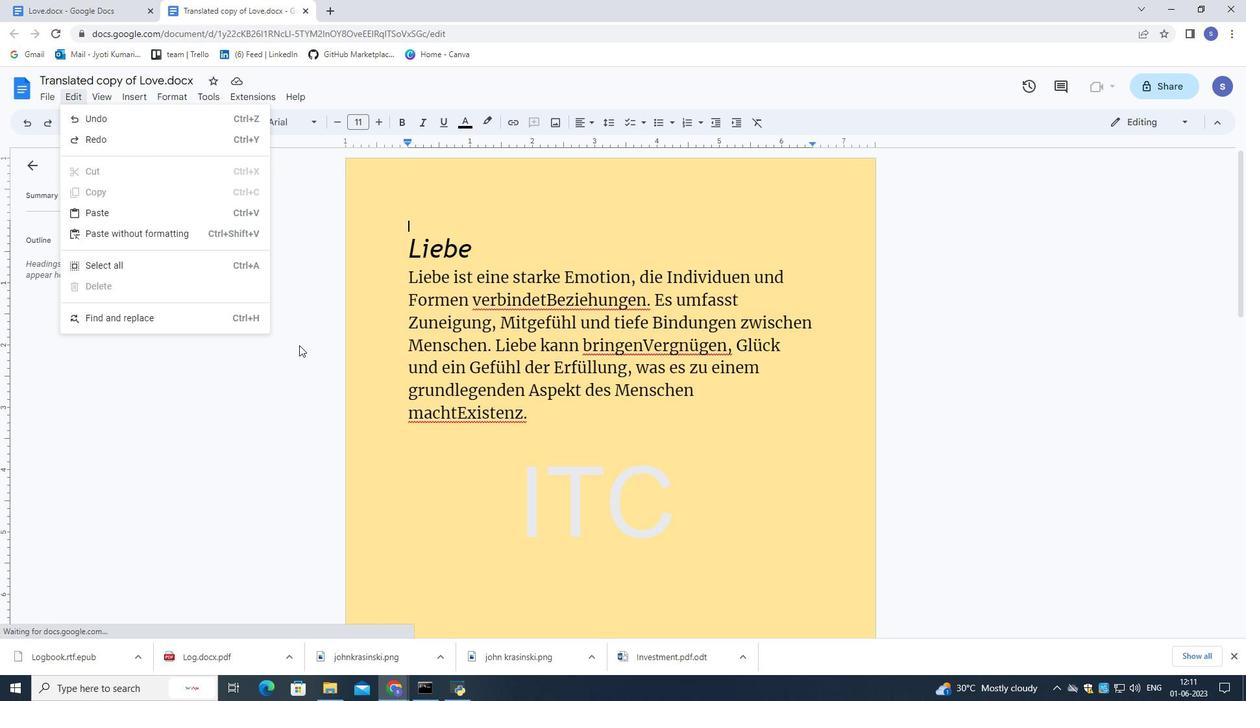 
Action: Mouse moved to (48, 92)
Screenshot: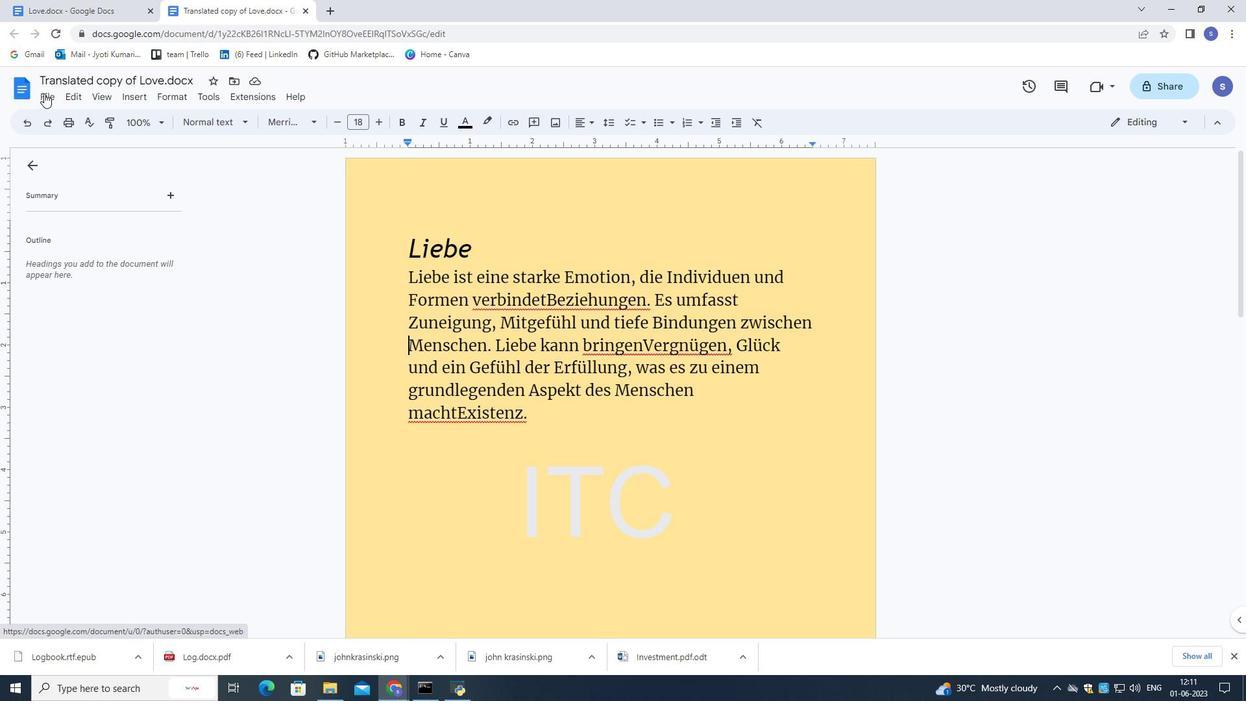 
Action: Mouse pressed left at (48, 92)
Screenshot: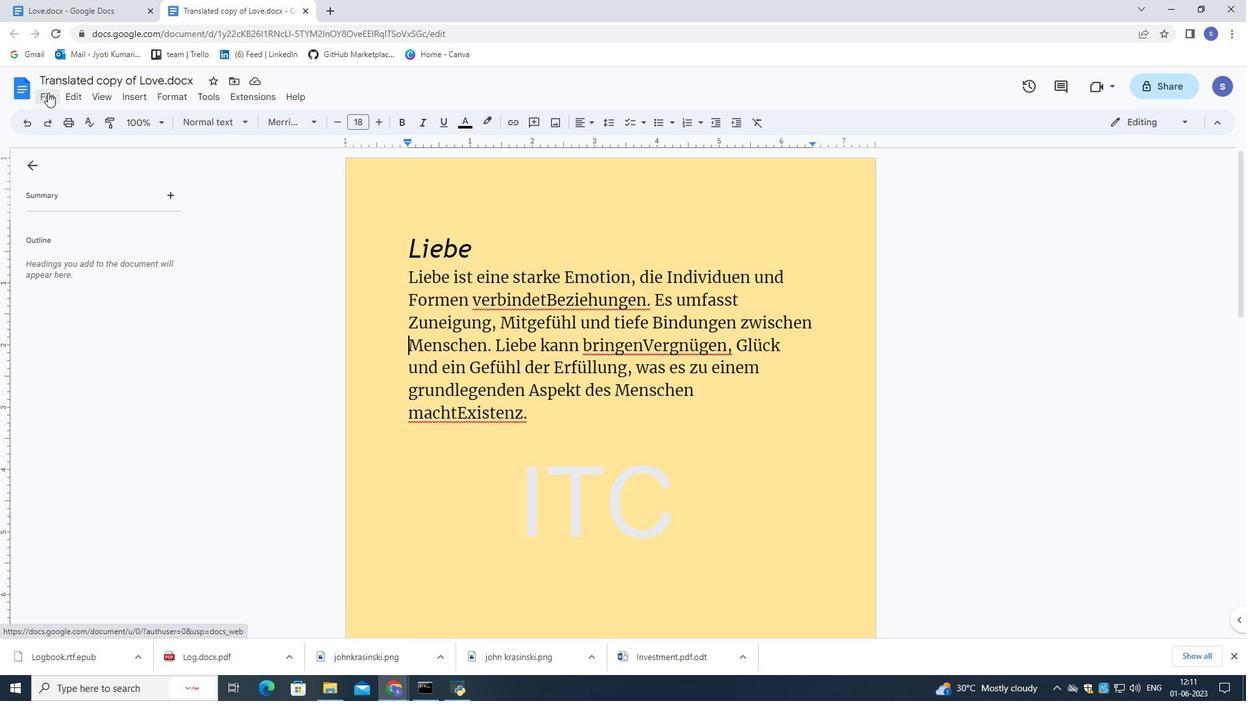 
Action: Mouse moved to (282, 343)
Screenshot: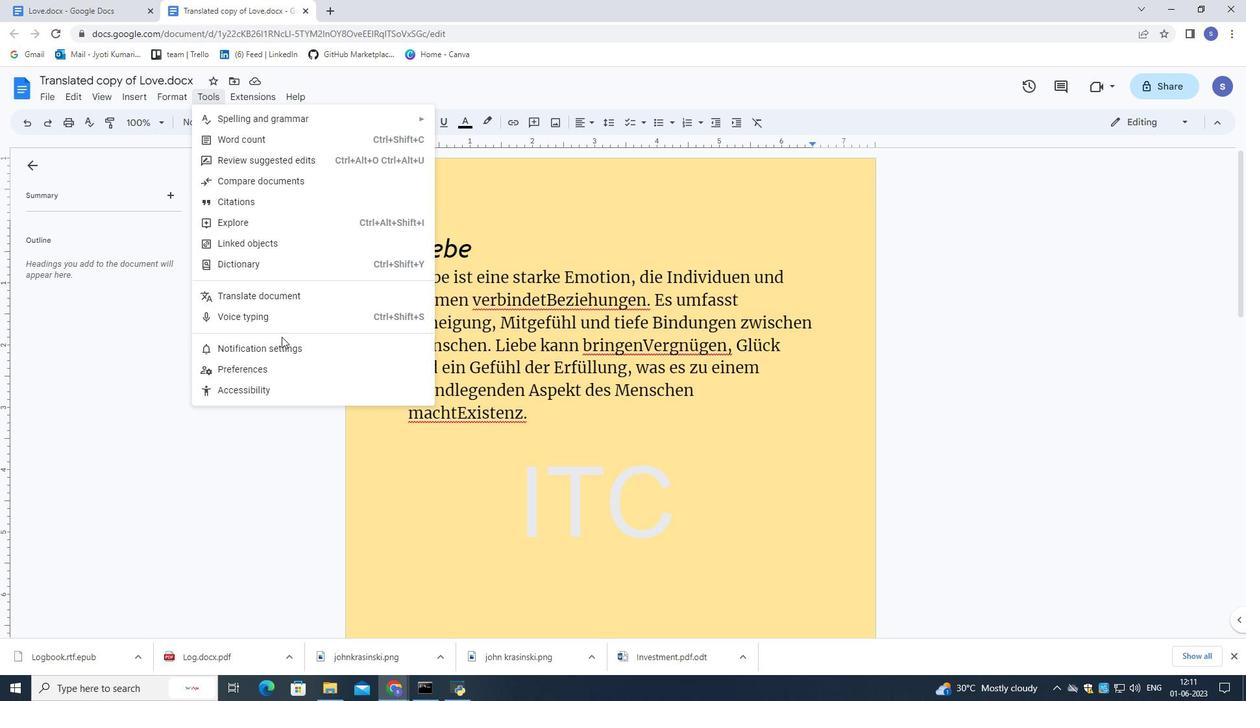 
Action: Mouse pressed left at (282, 343)
Screenshot: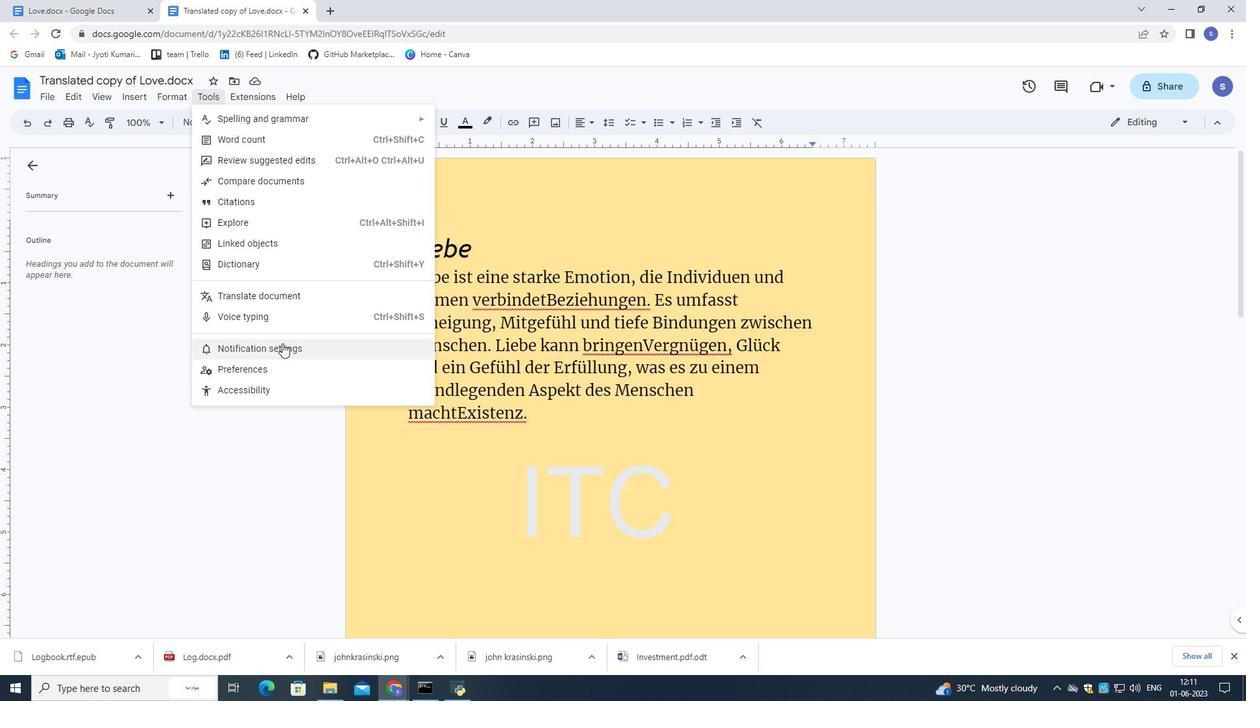
Action: Mouse pressed left at (282, 343)
Screenshot: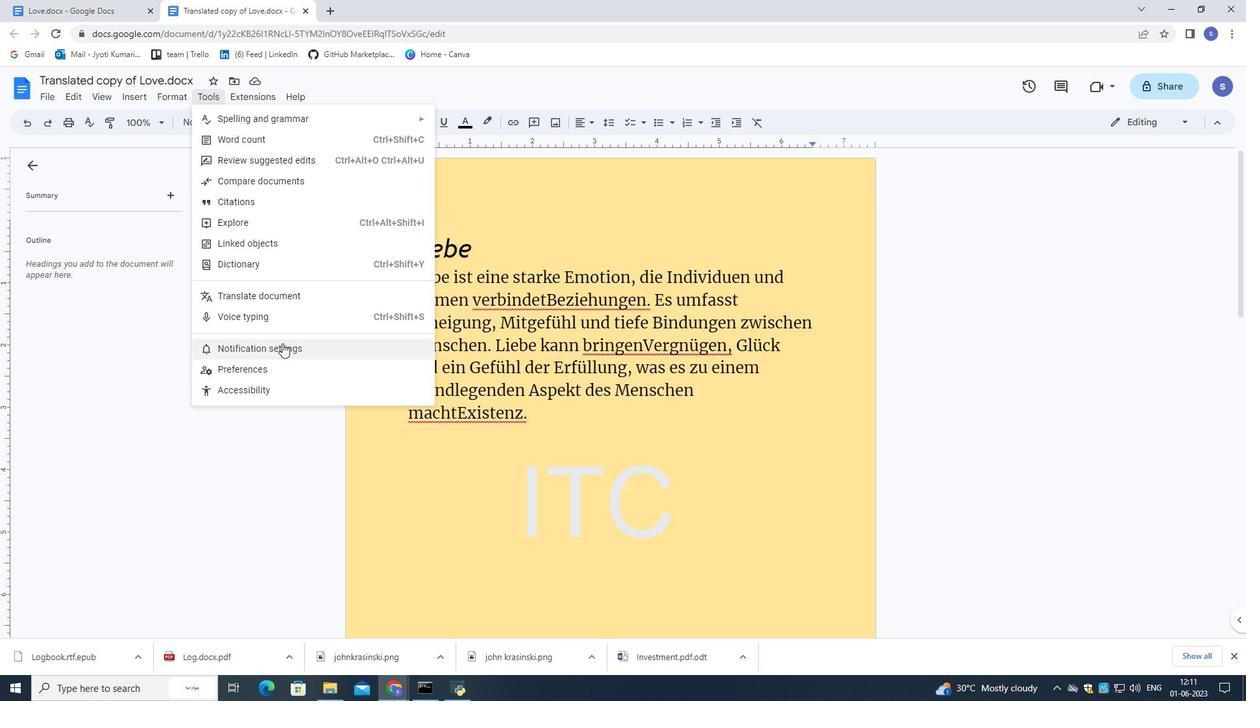 
Action: Mouse moved to (542, 335)
Screenshot: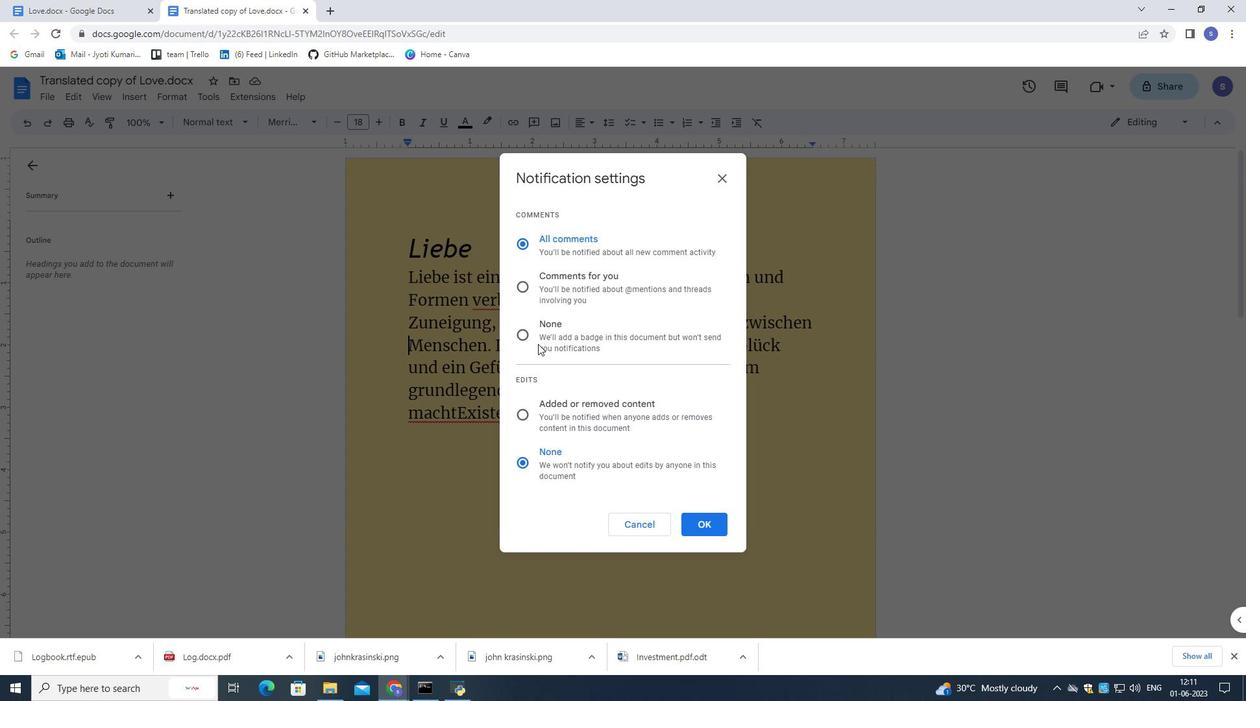
Action: Mouse pressed left at (542, 335)
Screenshot: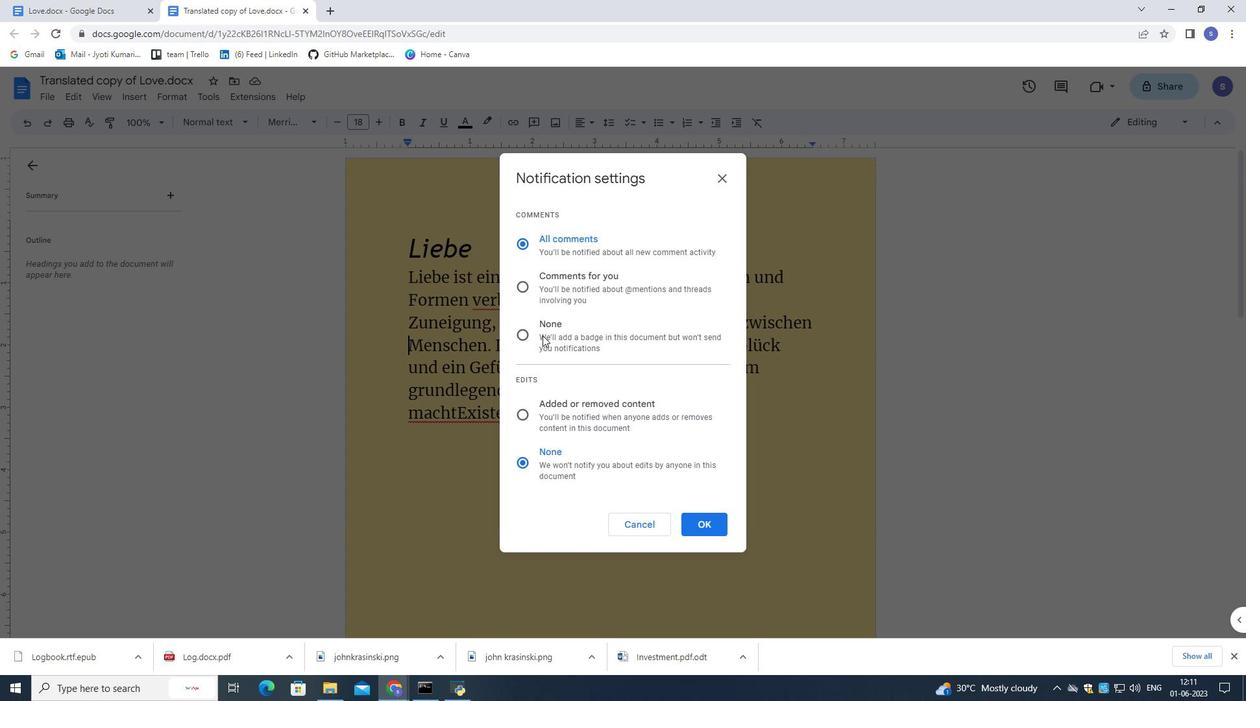 
Action: Mouse moved to (712, 517)
Screenshot: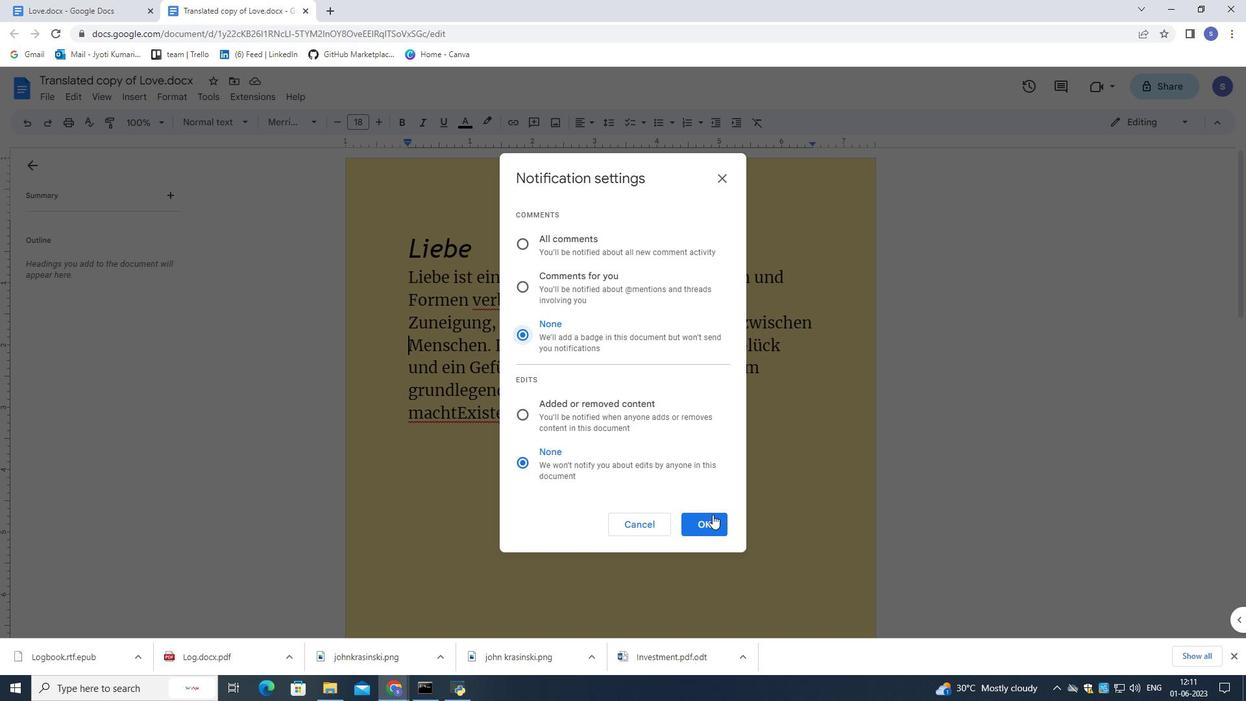 
Action: Mouse pressed left at (712, 517)
Screenshot: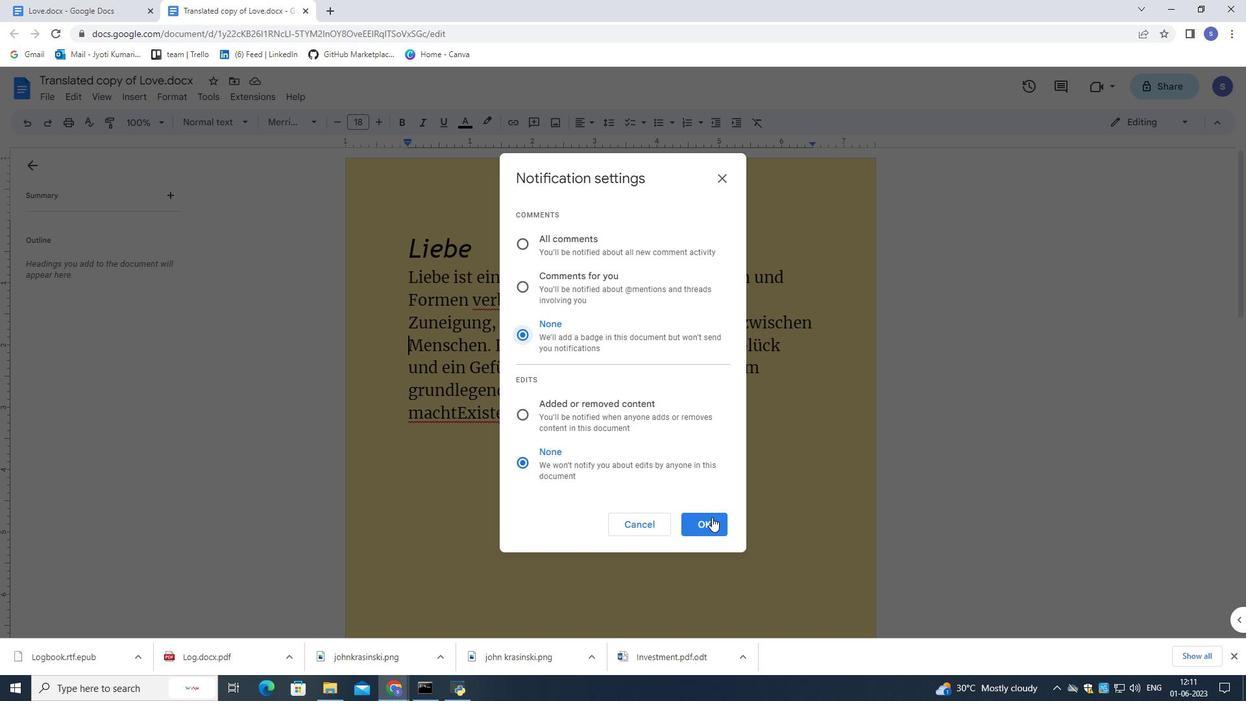 
Action: Mouse moved to (640, 349)
Screenshot: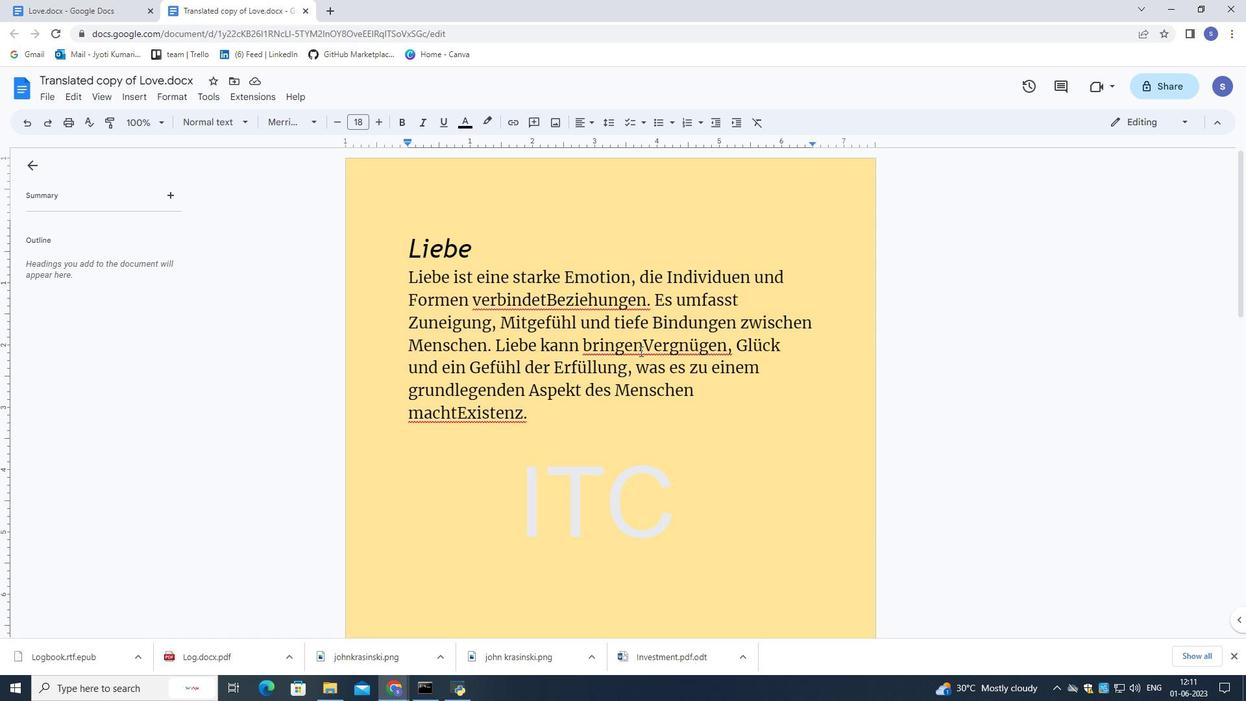 
Action: Mouse pressed left at (640, 349)
Screenshot: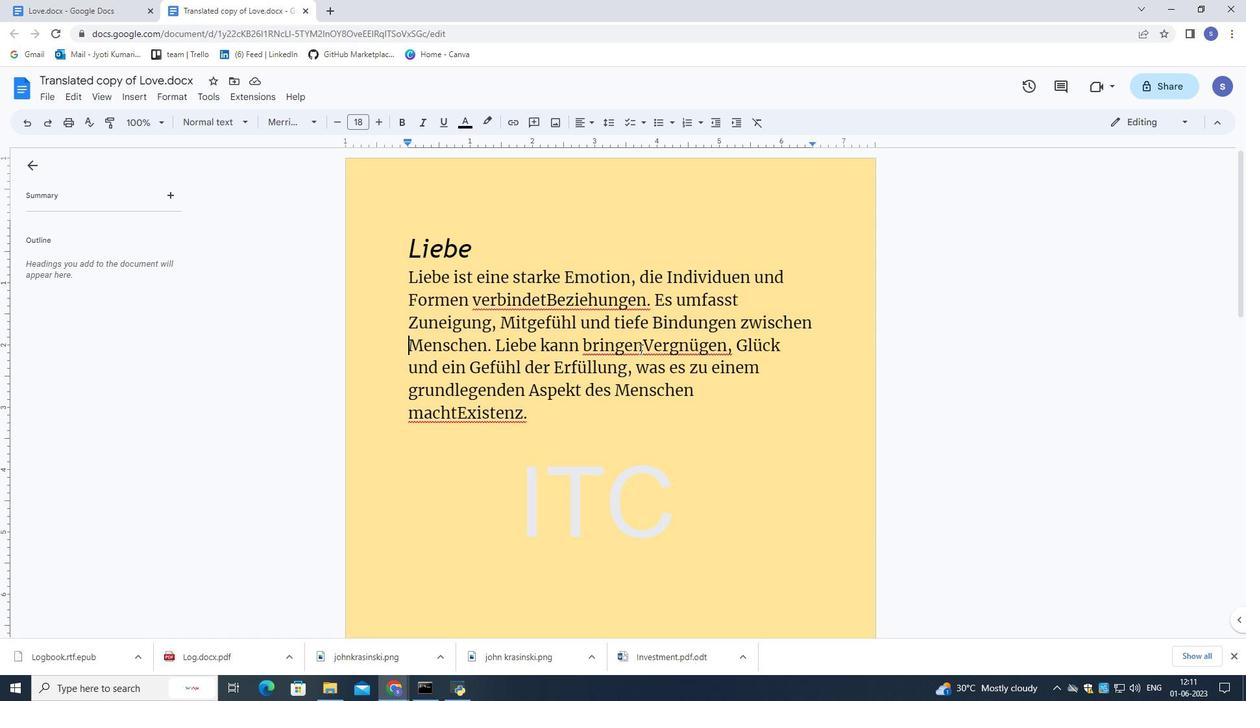 
Action: Mouse moved to (573, 419)
Screenshot: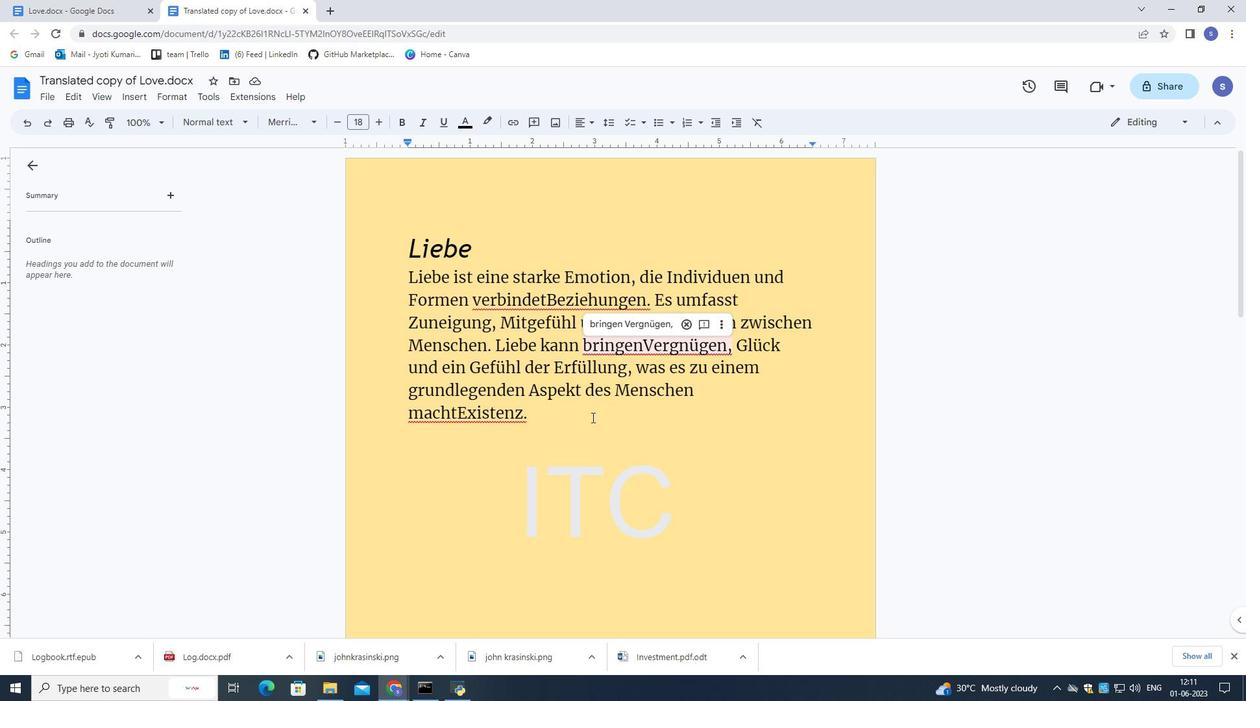 
Action: Mouse pressed left at (573, 419)
Screenshot: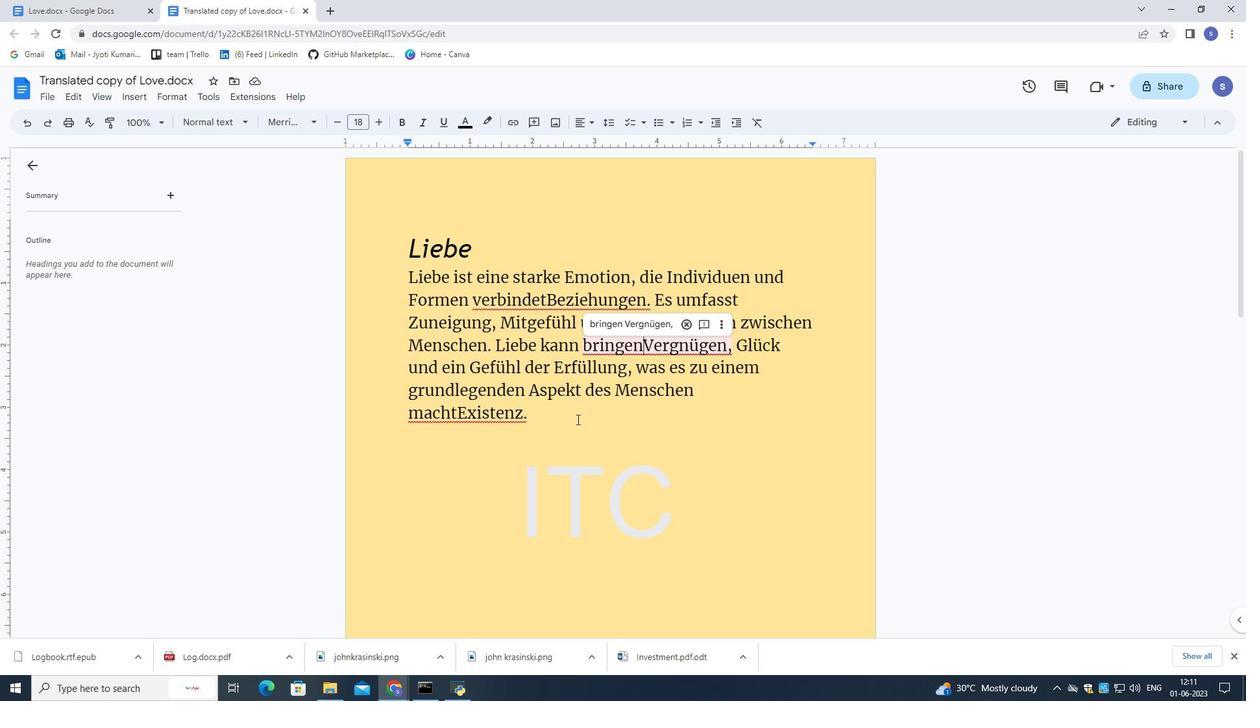 
Action: Mouse moved to (414, 334)
Screenshot: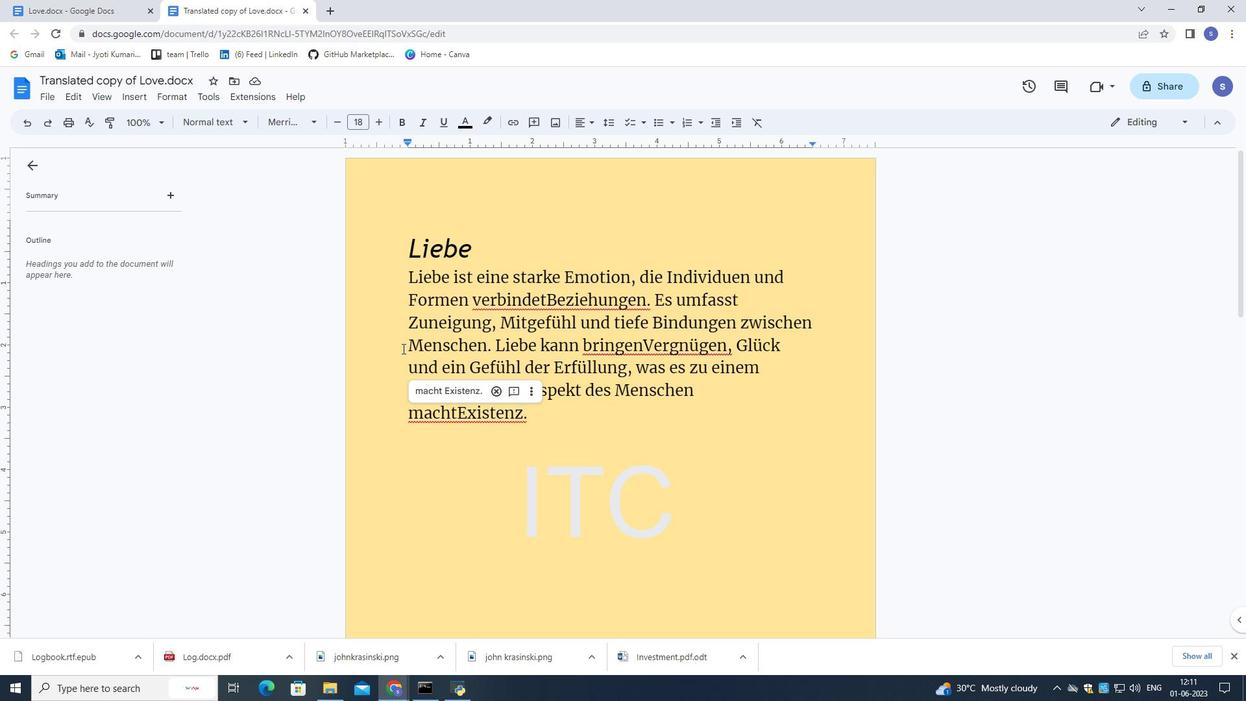 
